 Task: Find LinkedIn profiles of people located in Panshan, working at Smile Foundation, in the Robotics industry, who attended Invertis University, offer Mortgage Lending services, and have the title 'Controller'.
Action: Mouse moved to (564, 67)
Screenshot: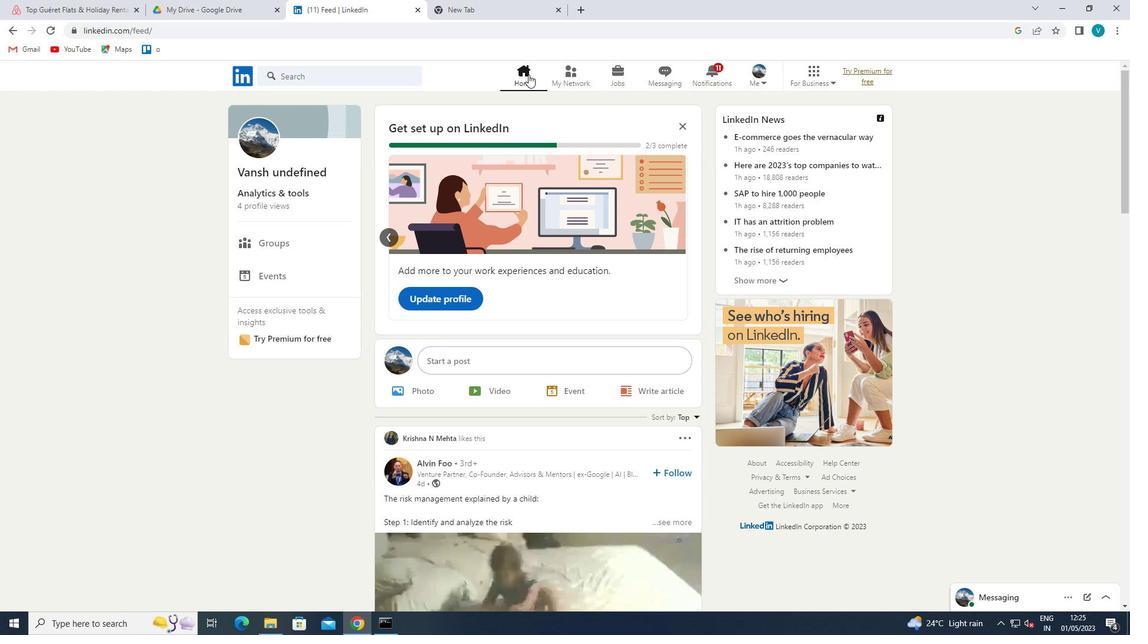 
Action: Mouse pressed left at (564, 67)
Screenshot: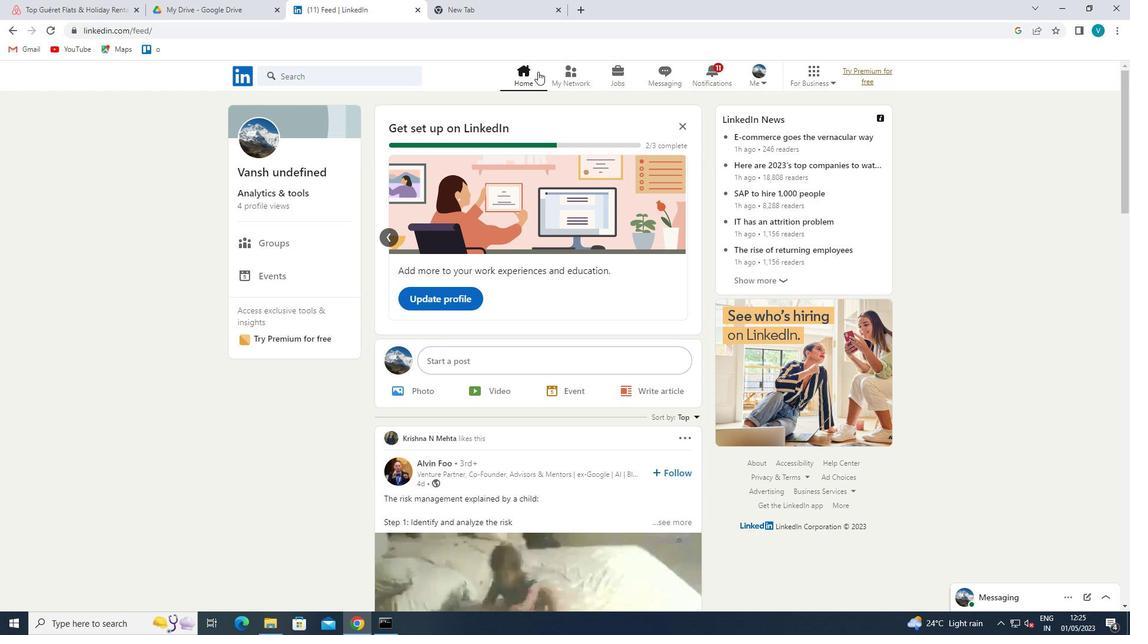 
Action: Mouse moved to (296, 130)
Screenshot: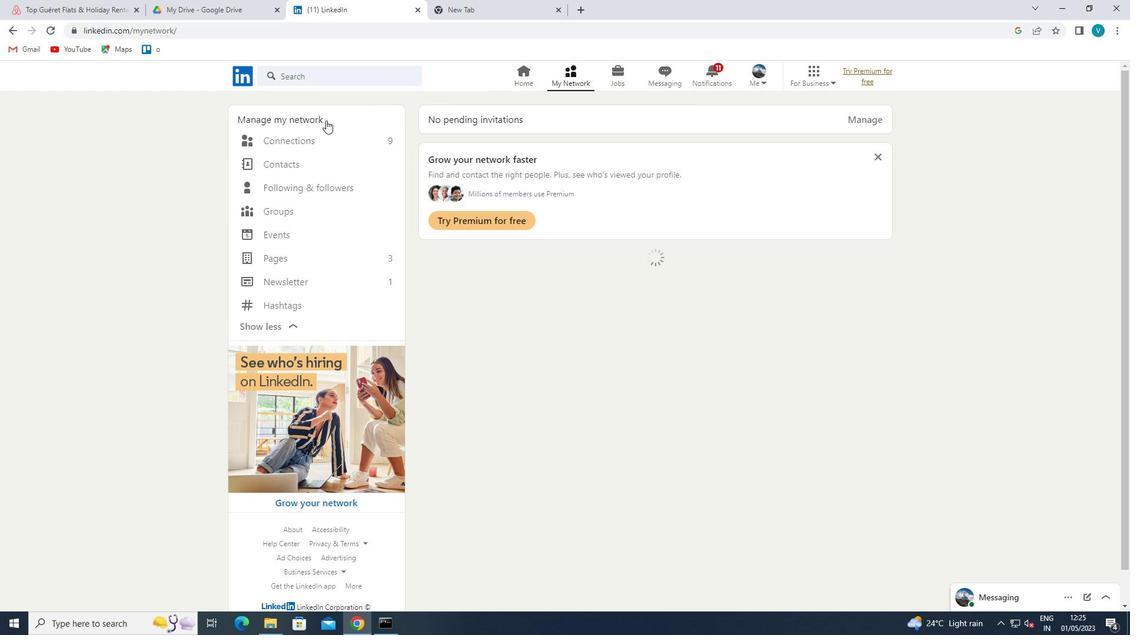 
Action: Mouse pressed left at (296, 130)
Screenshot: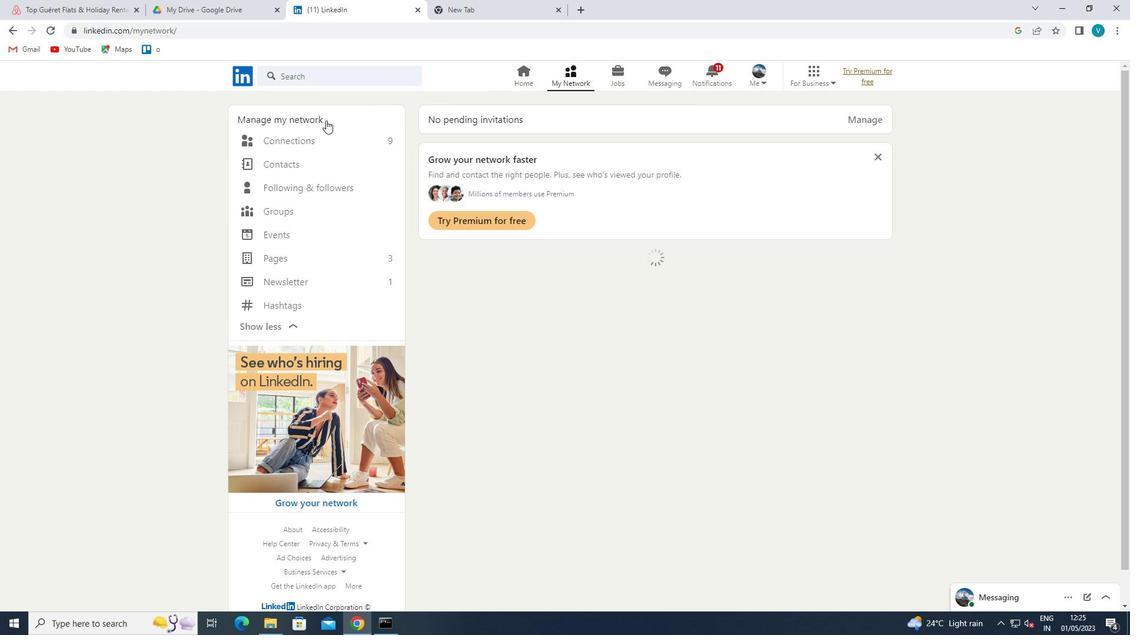 
Action: Mouse moved to (293, 133)
Screenshot: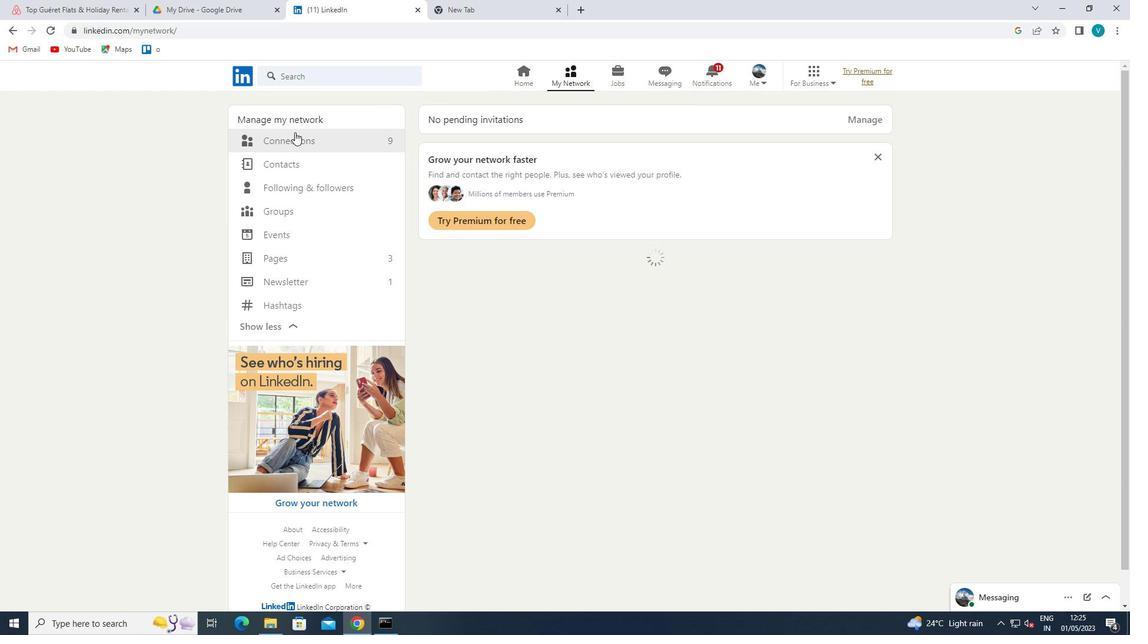 
Action: Mouse pressed left at (293, 133)
Screenshot: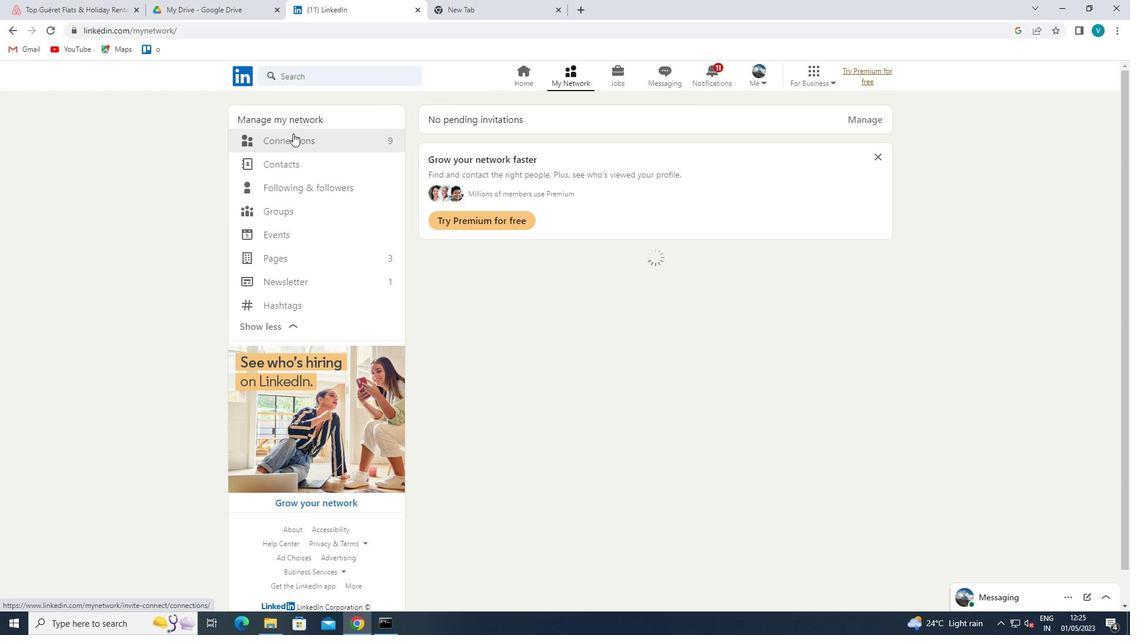 
Action: Mouse moved to (648, 143)
Screenshot: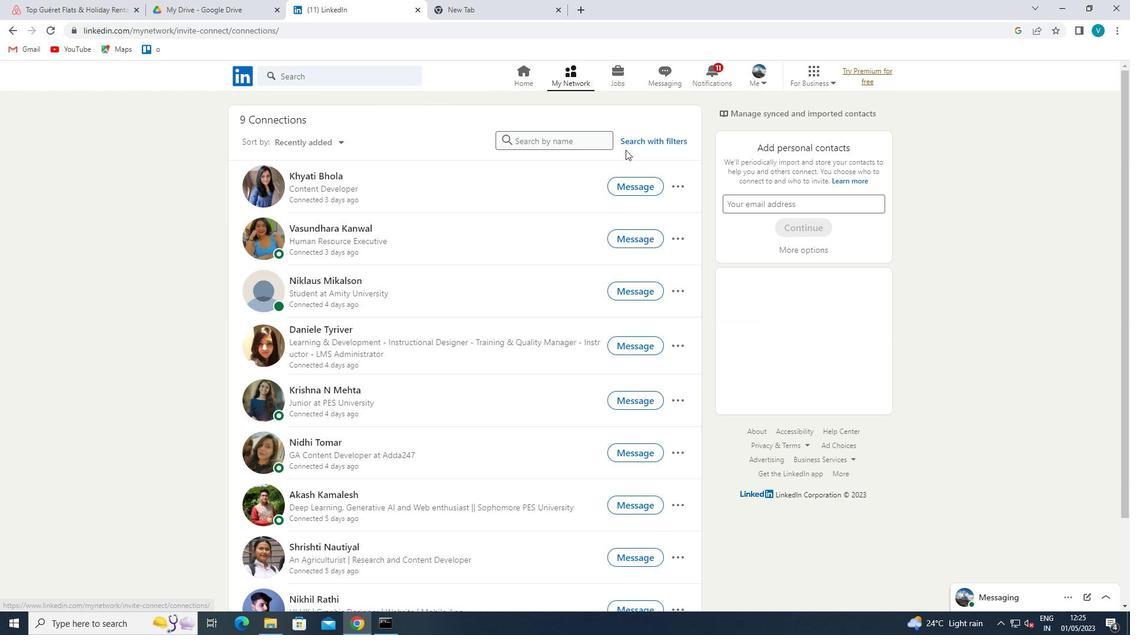 
Action: Mouse pressed left at (648, 143)
Screenshot: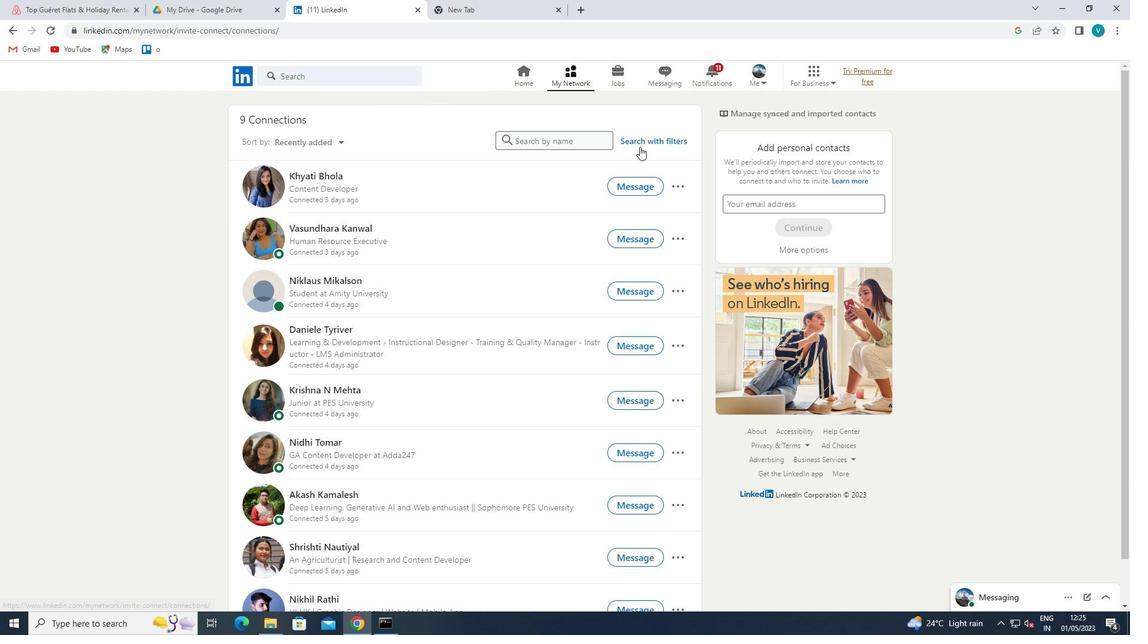 
Action: Mouse moved to (560, 103)
Screenshot: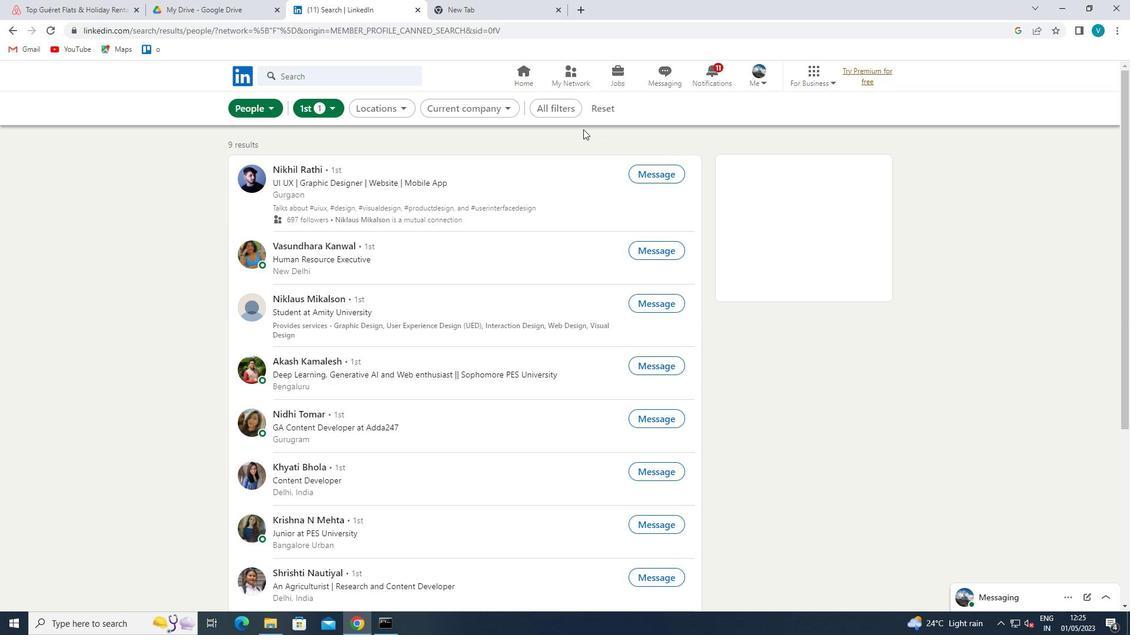 
Action: Mouse pressed left at (560, 103)
Screenshot: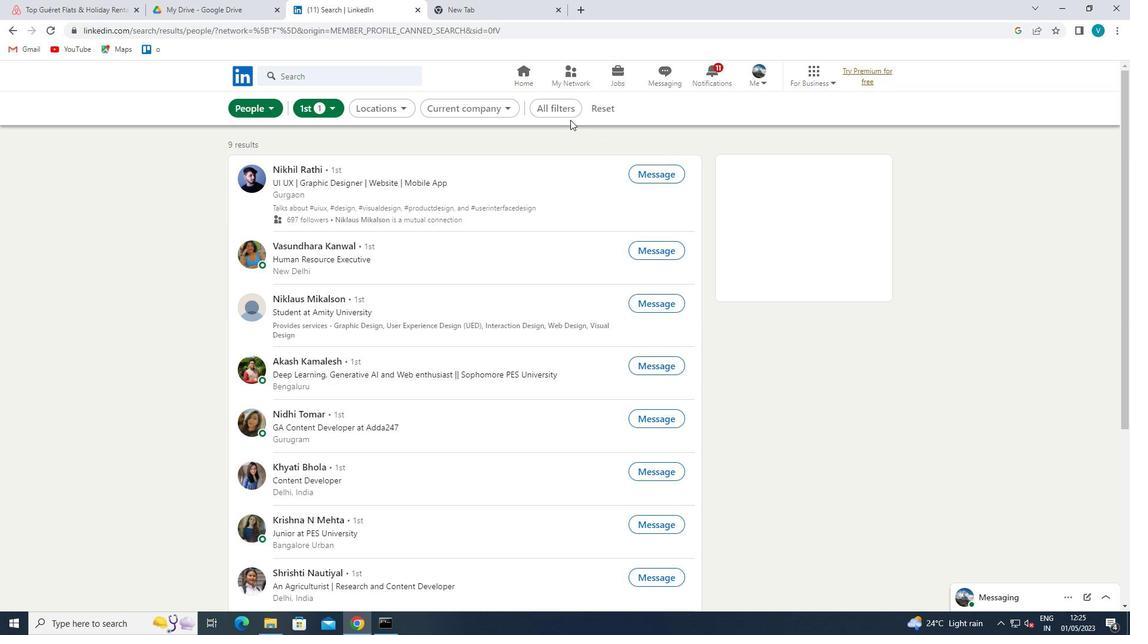 
Action: Mouse moved to (870, 330)
Screenshot: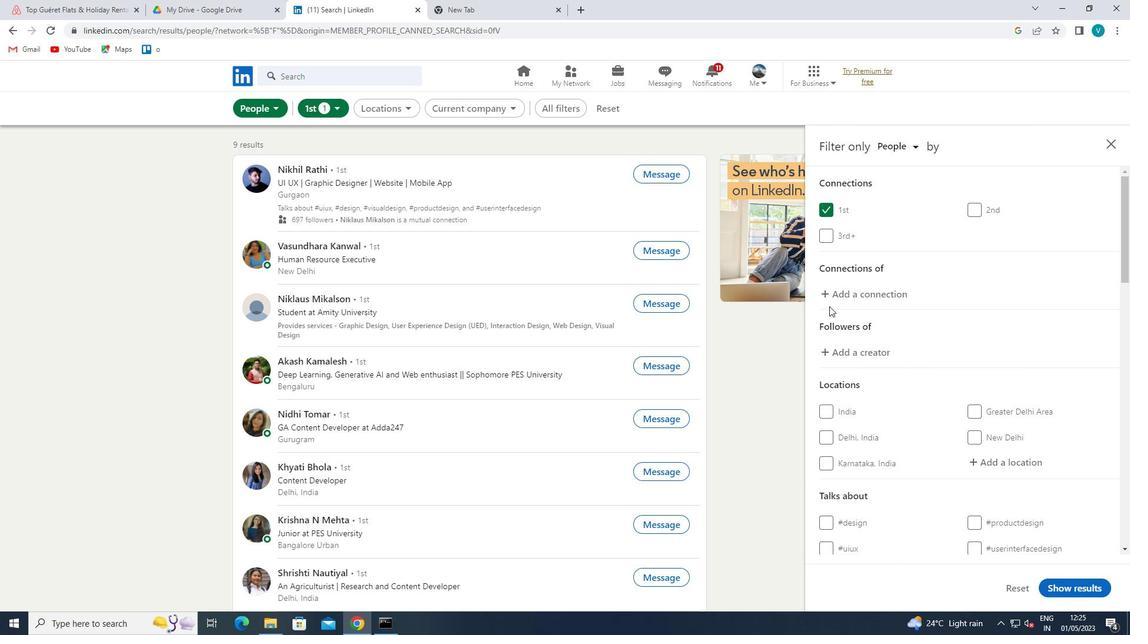 
Action: Mouse scrolled (870, 329) with delta (0, 0)
Screenshot: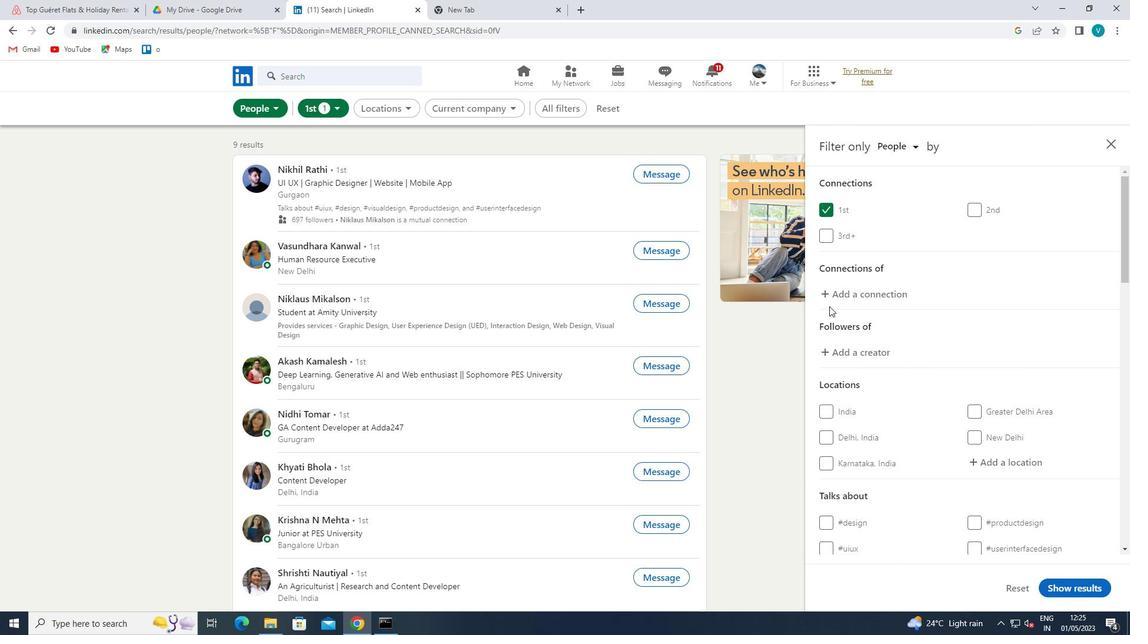 
Action: Mouse moved to (985, 408)
Screenshot: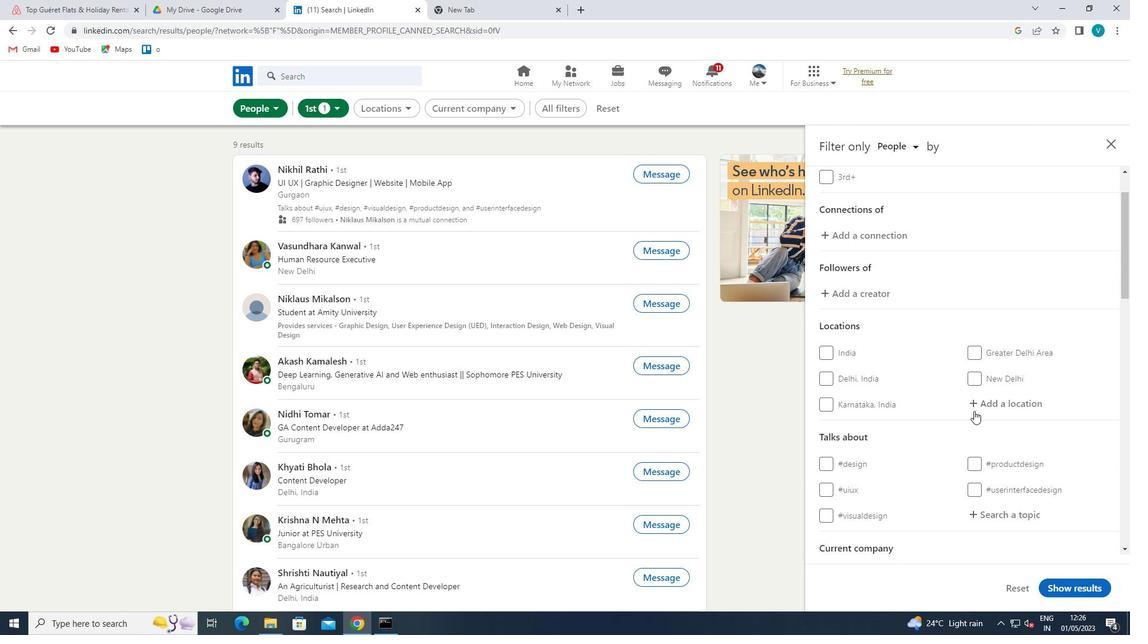 
Action: Mouse pressed left at (985, 408)
Screenshot: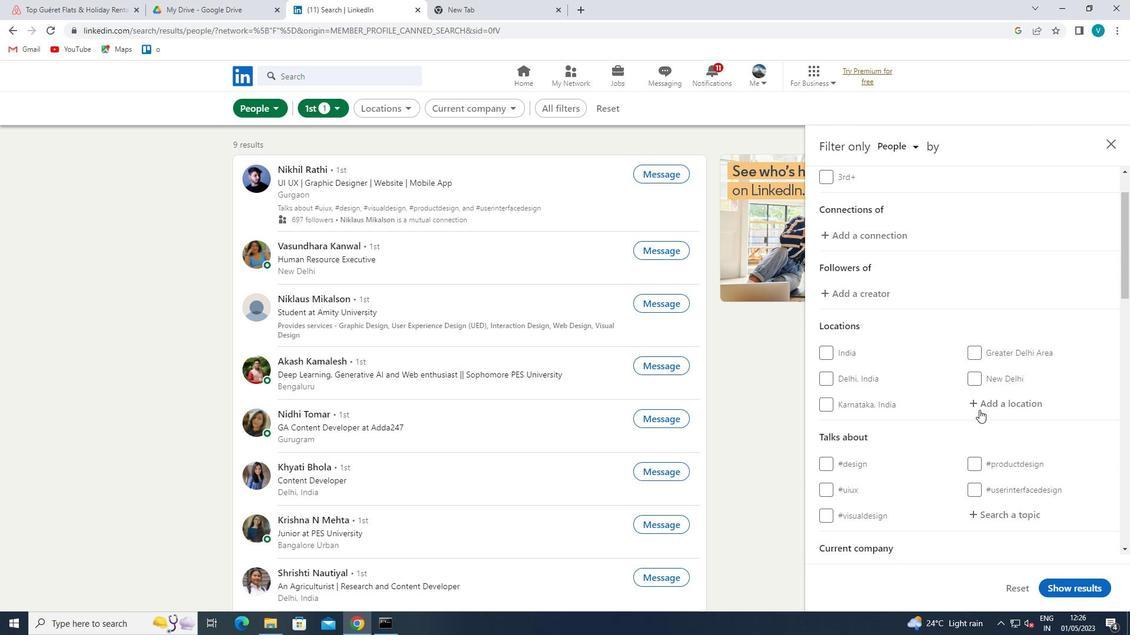 
Action: Key pressed <Key.shift>PANSHAN<Key.space>
Screenshot: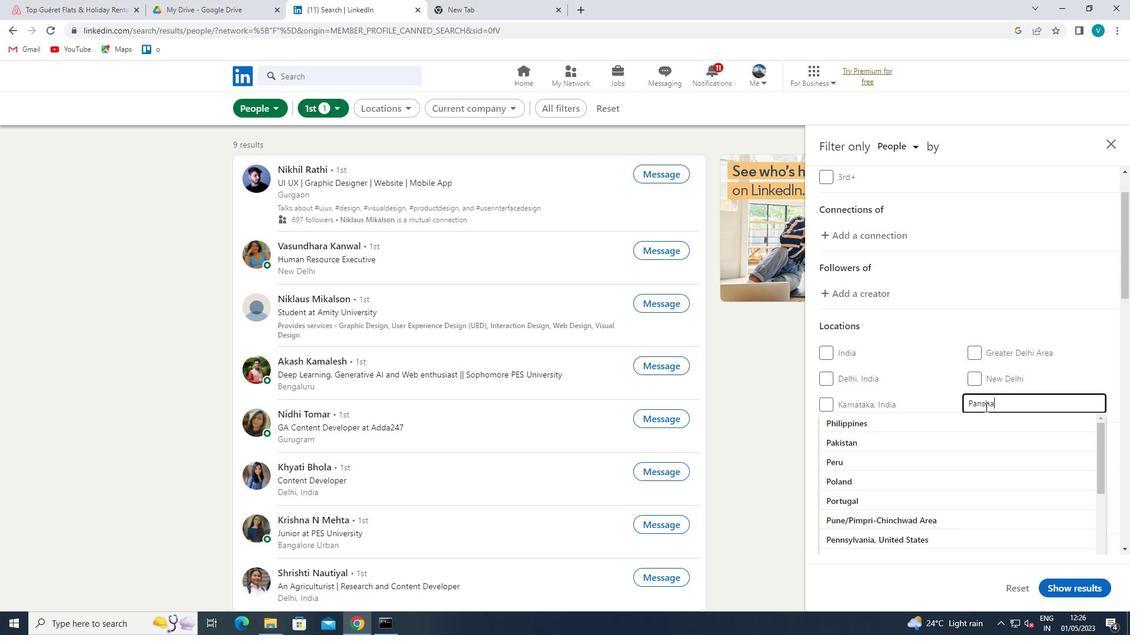 
Action: Mouse moved to (928, 397)
Screenshot: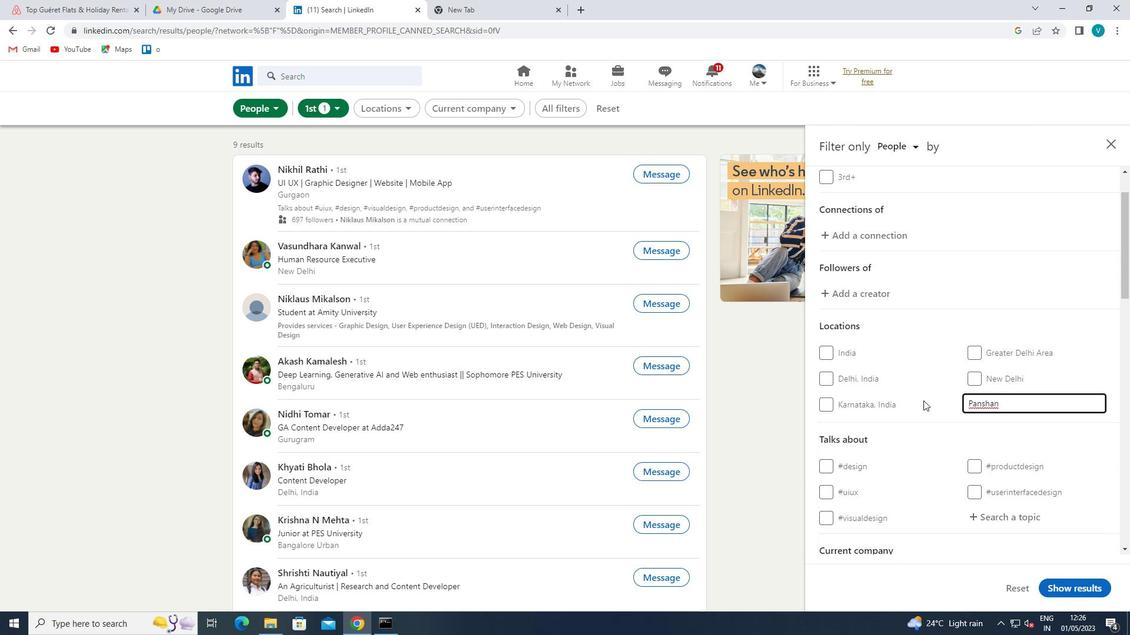 
Action: Mouse pressed left at (928, 397)
Screenshot: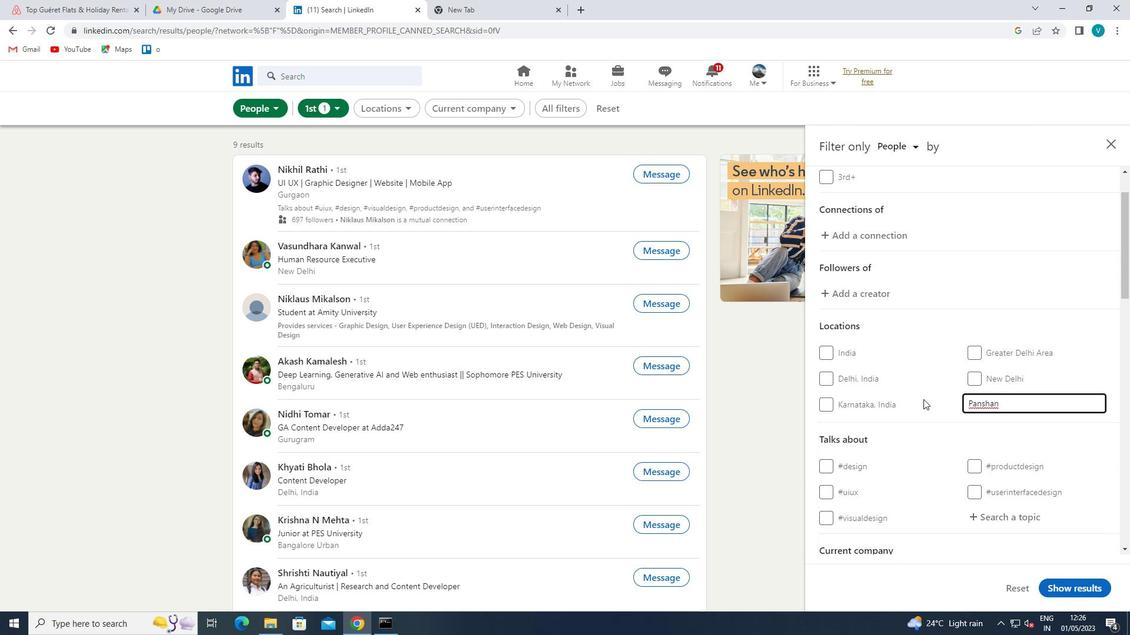 
Action: Mouse moved to (947, 407)
Screenshot: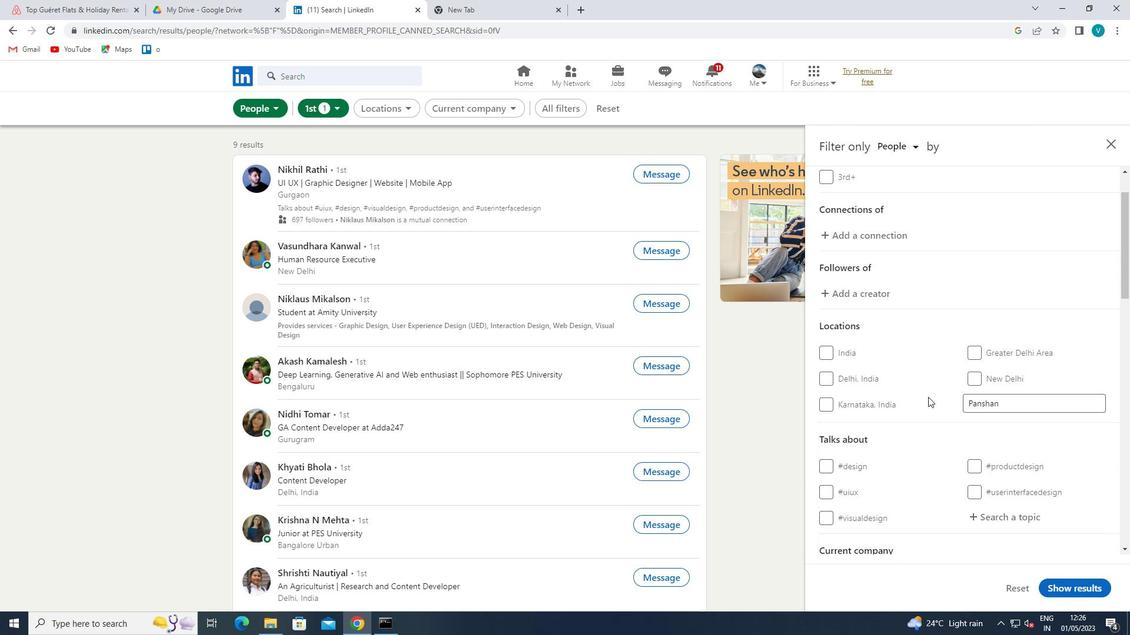 
Action: Mouse scrolled (947, 406) with delta (0, 0)
Screenshot: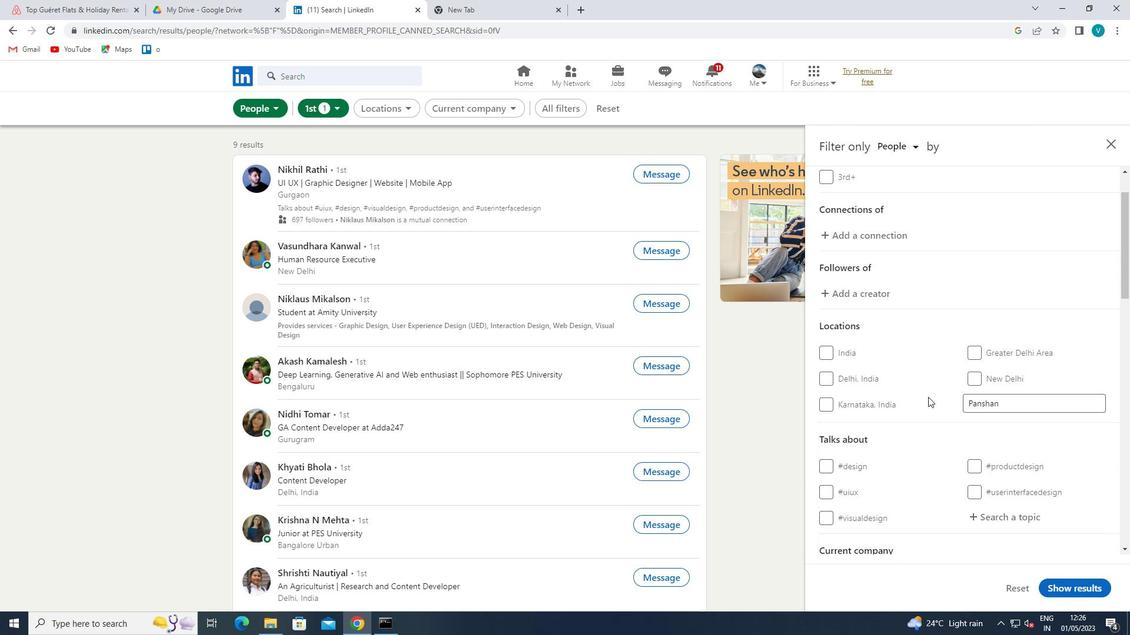 
Action: Mouse moved to (958, 414)
Screenshot: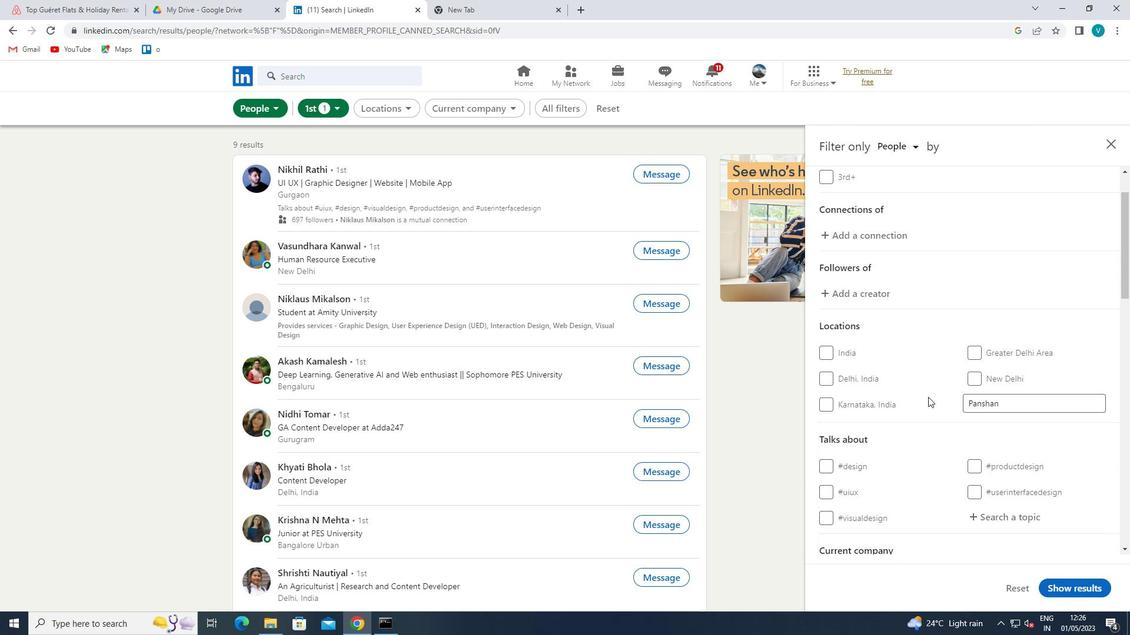 
Action: Mouse scrolled (958, 413) with delta (0, 0)
Screenshot: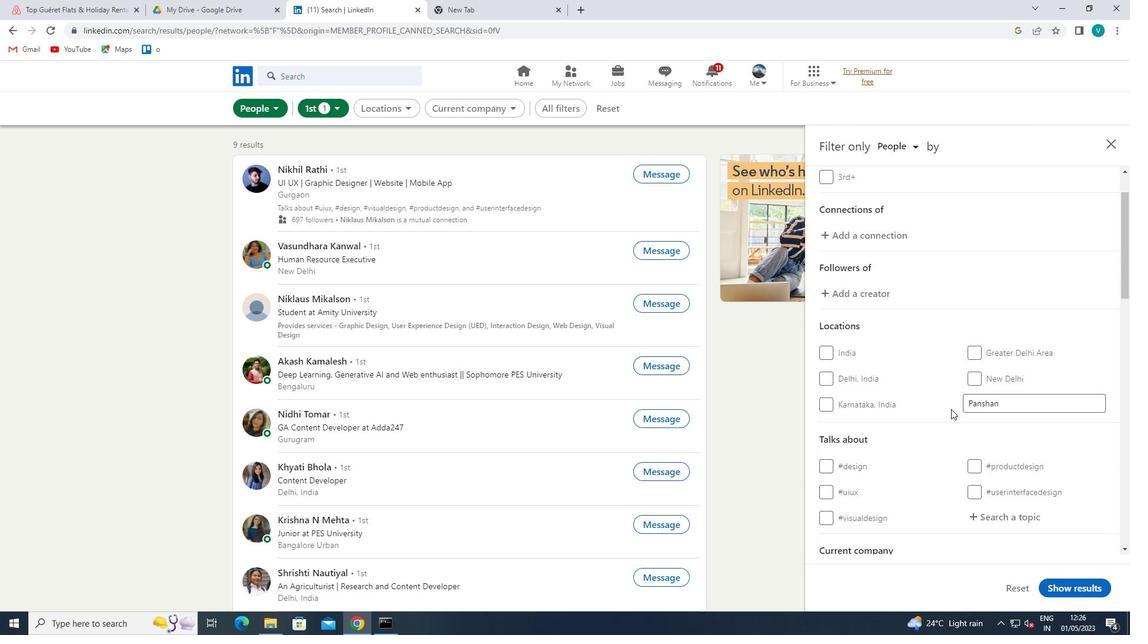 
Action: Mouse moved to (993, 400)
Screenshot: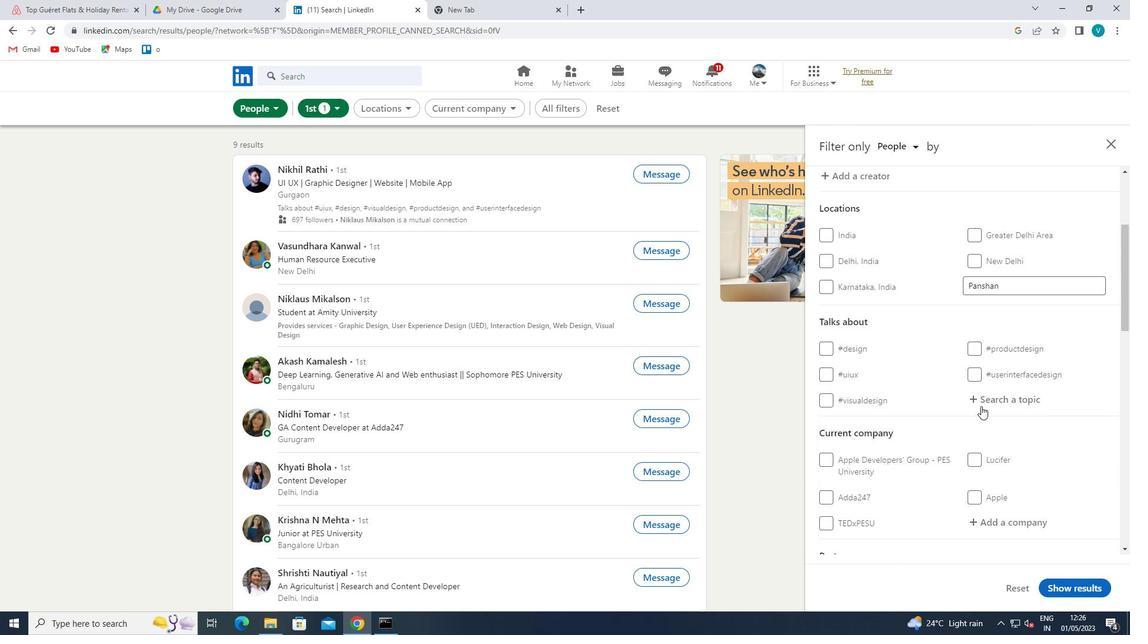 
Action: Mouse pressed left at (993, 400)
Screenshot: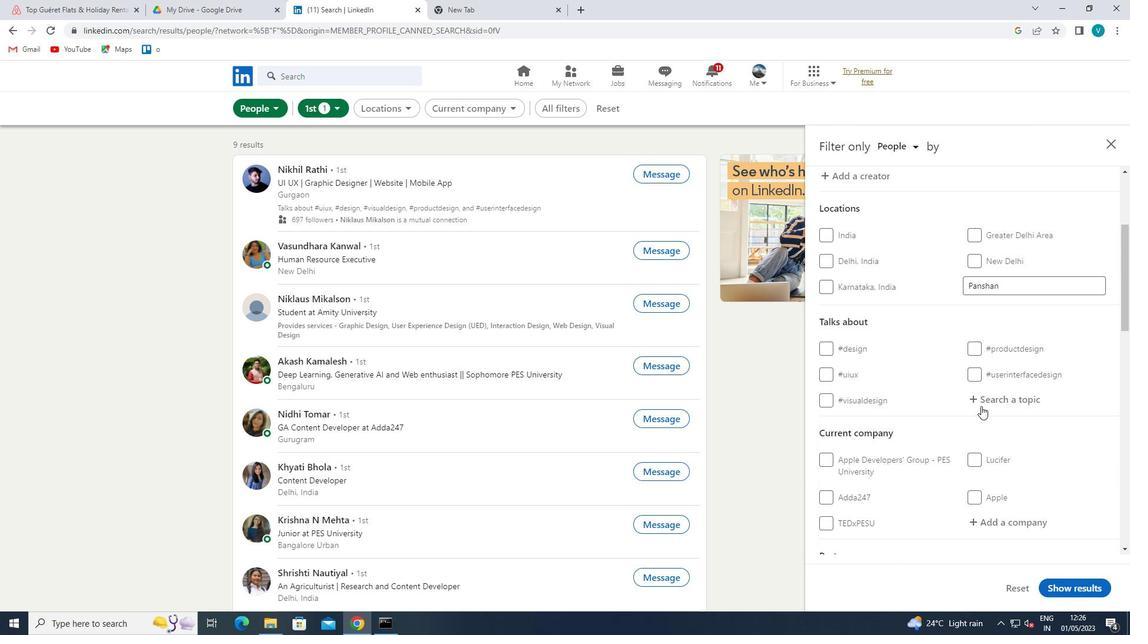 
Action: Mouse moved to (994, 399)
Screenshot: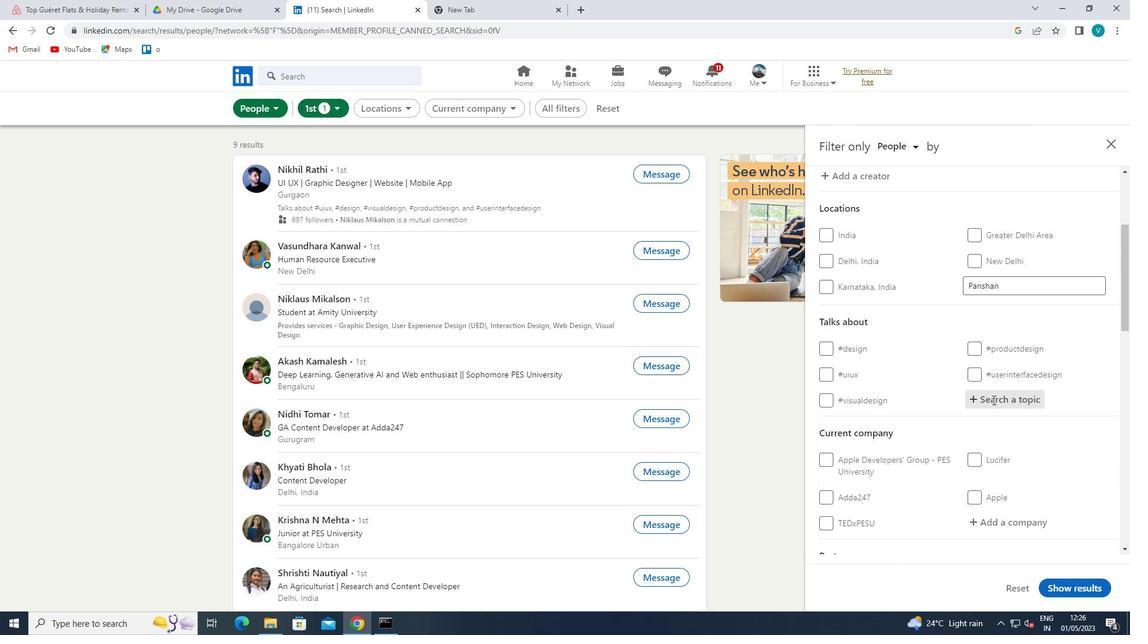 
Action: Key pressed <Key.shift>#SECURI
Screenshot: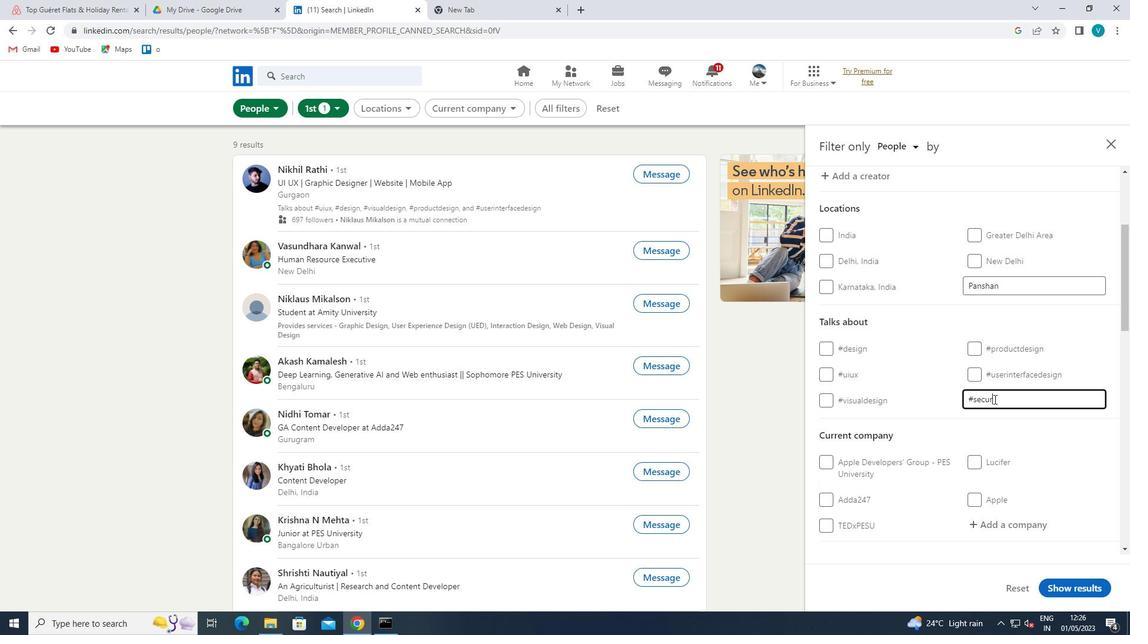 
Action: Mouse moved to (1029, 409)
Screenshot: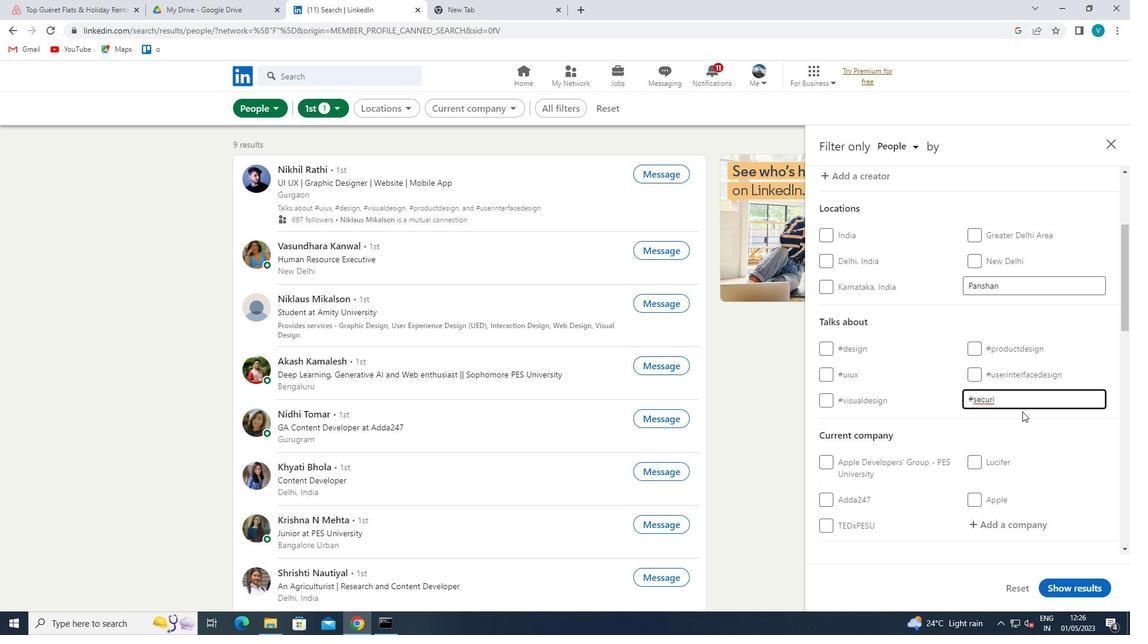 
Action: Key pressed TY
Screenshot: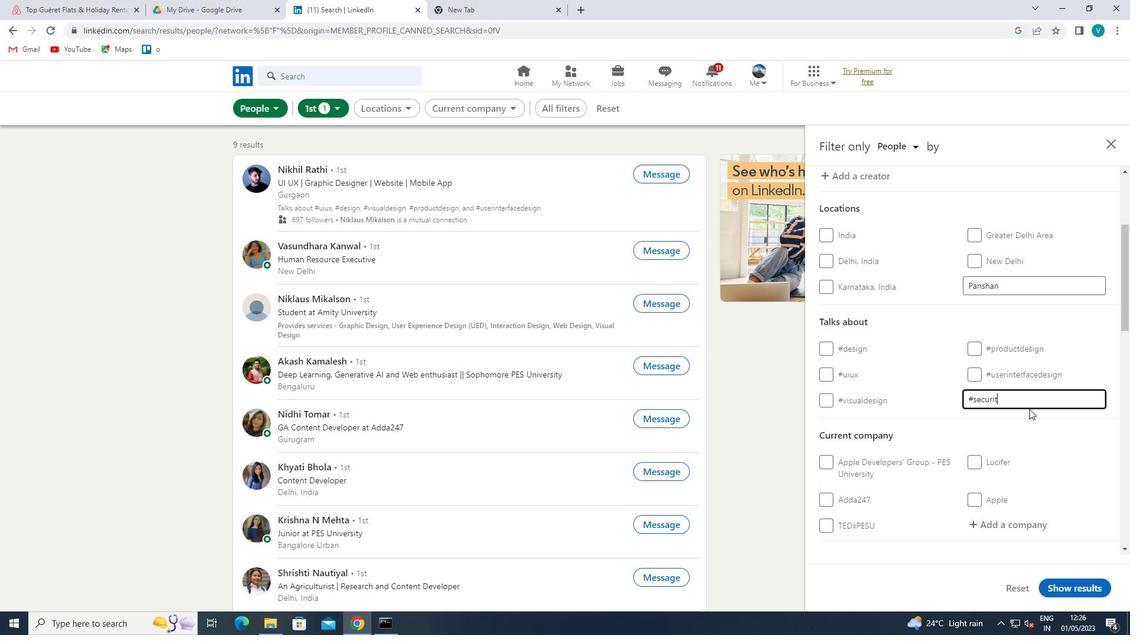 
Action: Mouse moved to (1014, 410)
Screenshot: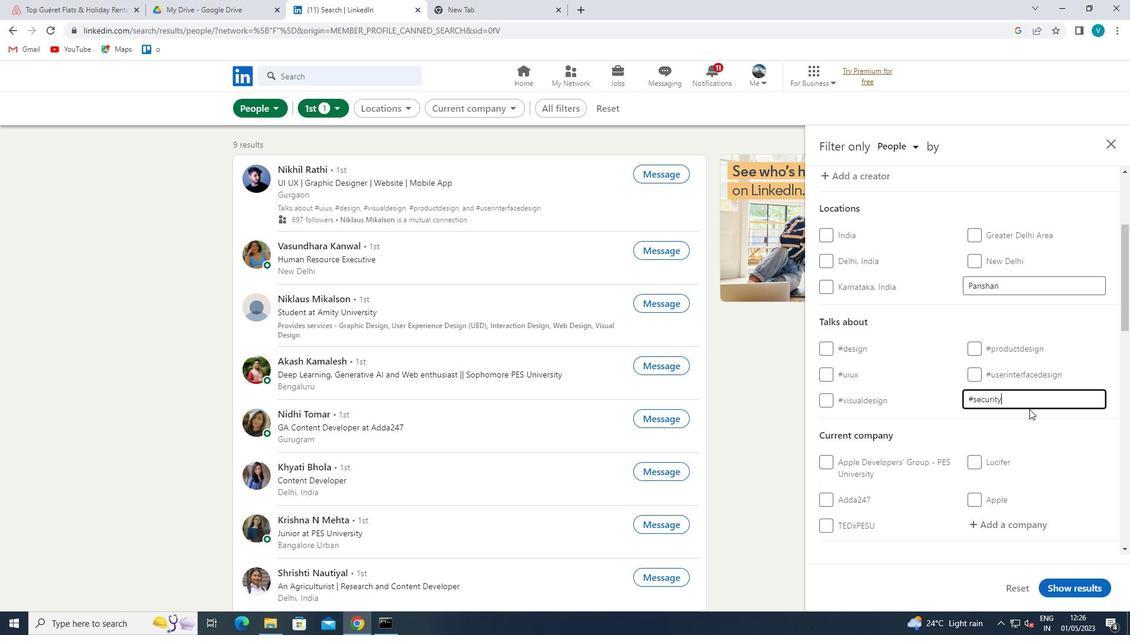 
Action: Key pressed <Key.space>
Screenshot: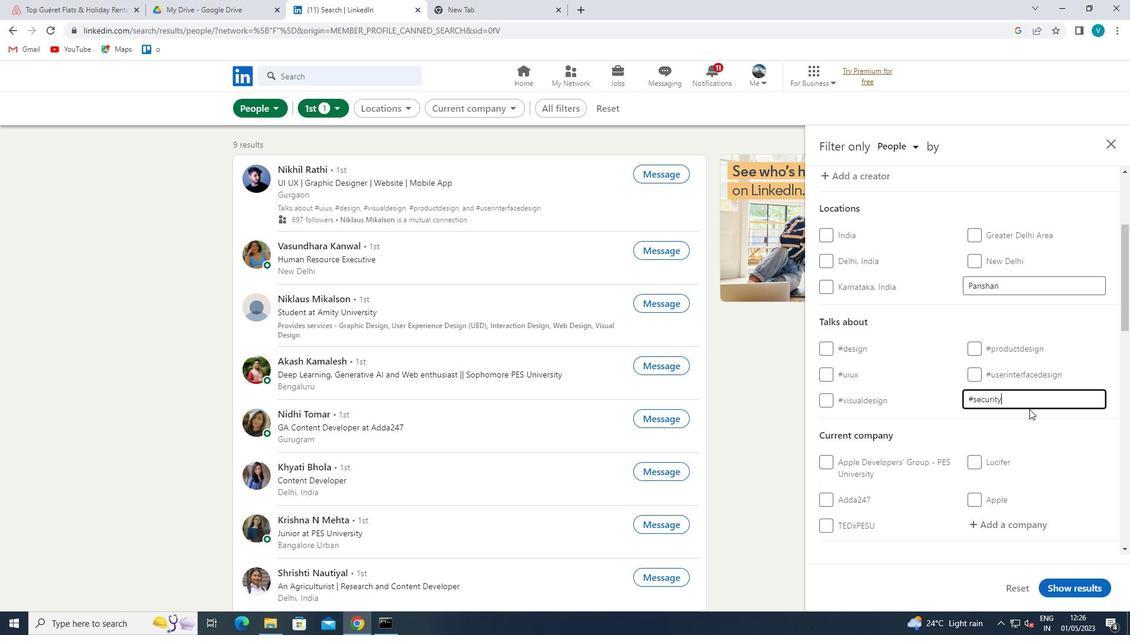 
Action: Mouse moved to (947, 404)
Screenshot: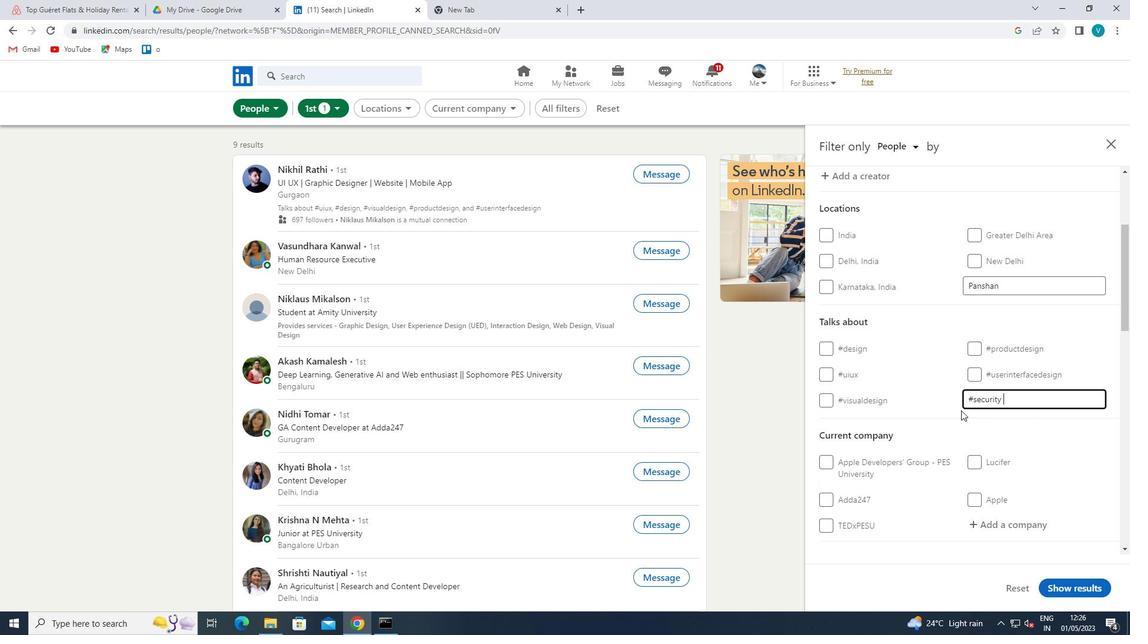 
Action: Mouse pressed left at (947, 404)
Screenshot: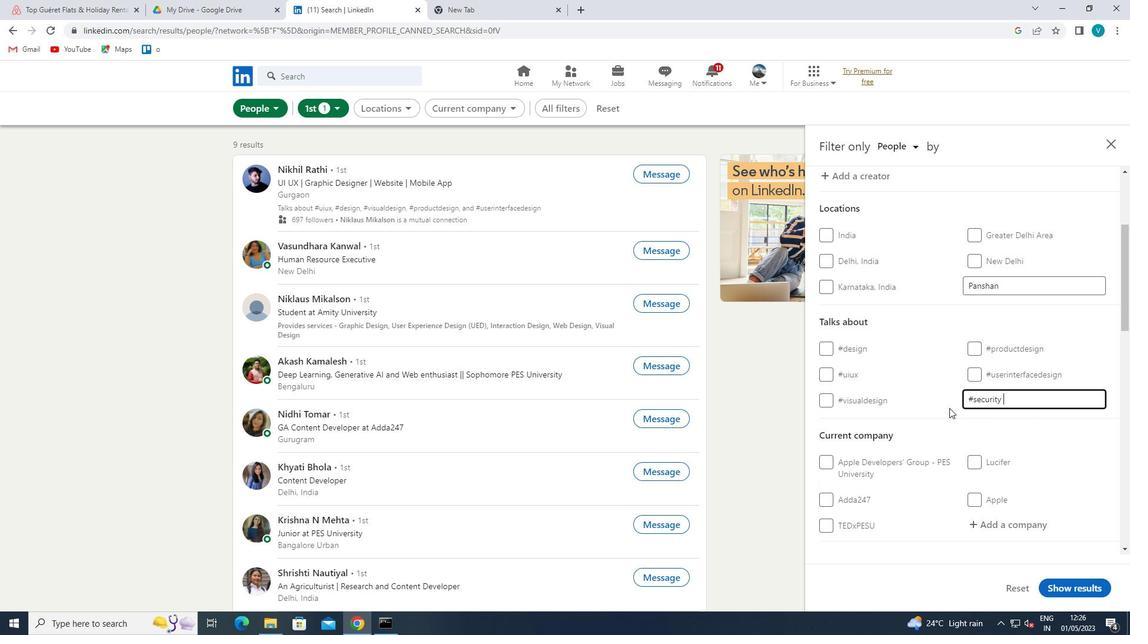 
Action: Mouse scrolled (947, 403) with delta (0, 0)
Screenshot: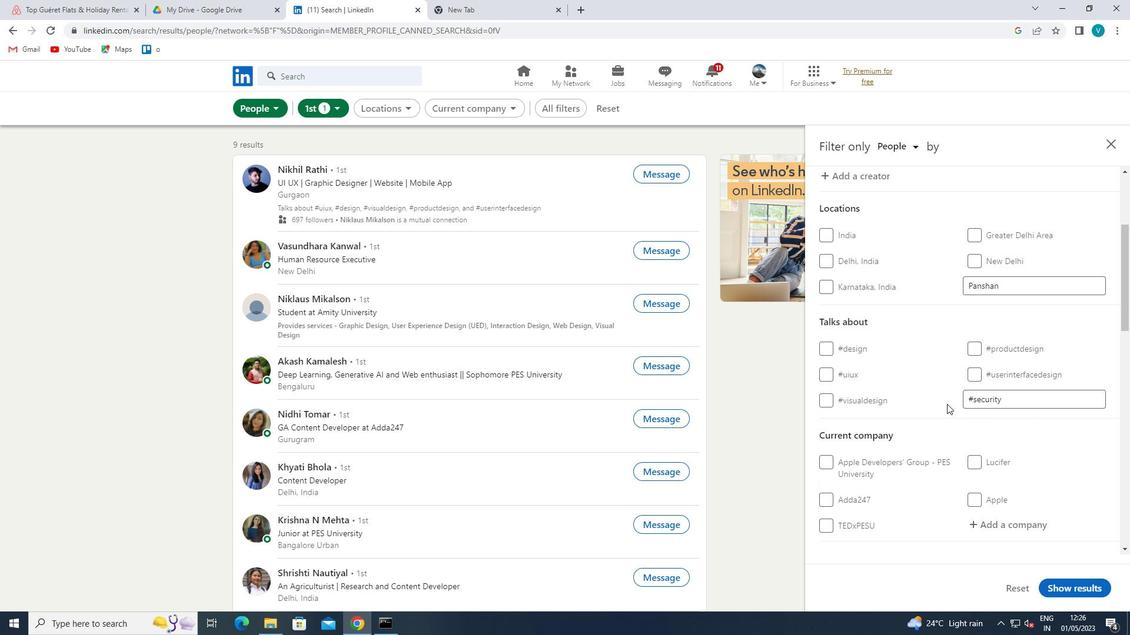 
Action: Mouse scrolled (947, 403) with delta (0, 0)
Screenshot: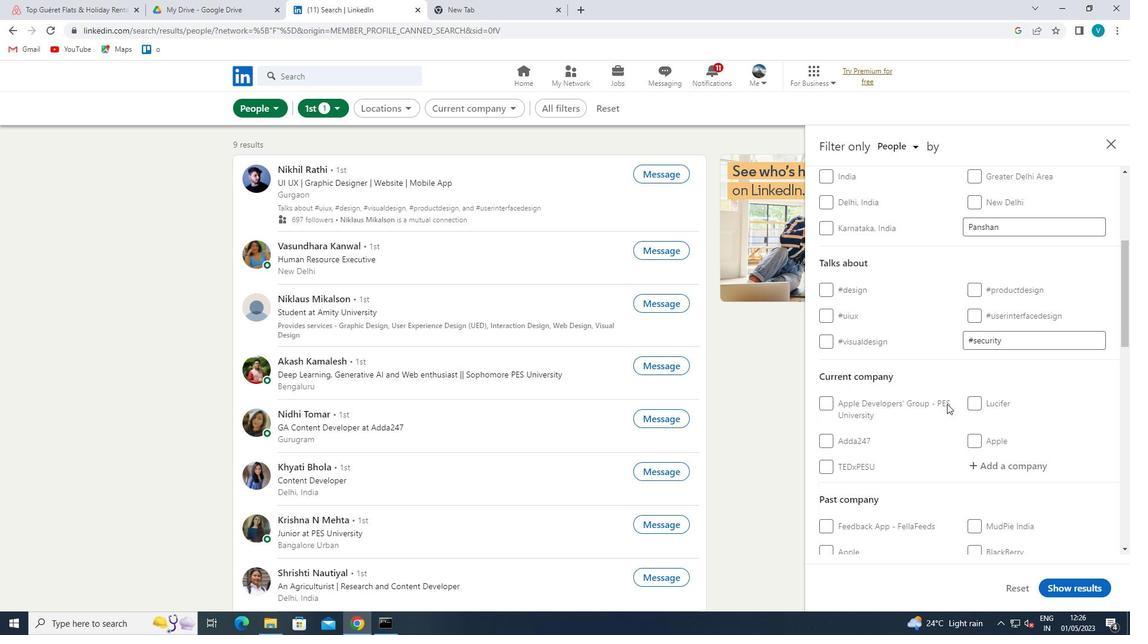 
Action: Mouse scrolled (947, 403) with delta (0, 0)
Screenshot: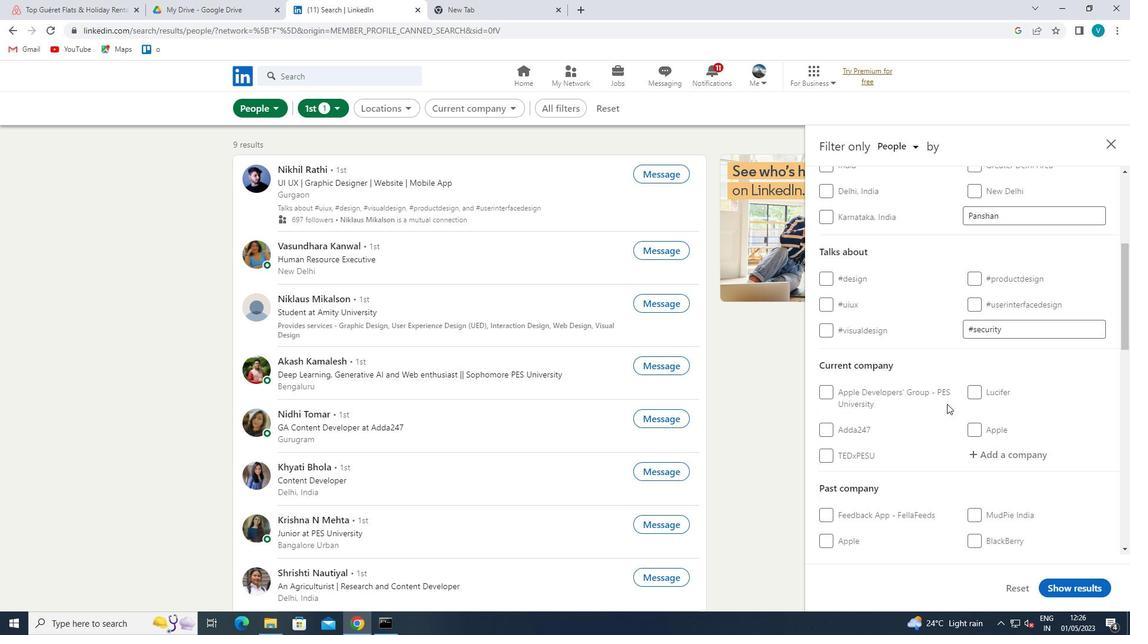 
Action: Mouse moved to (1023, 348)
Screenshot: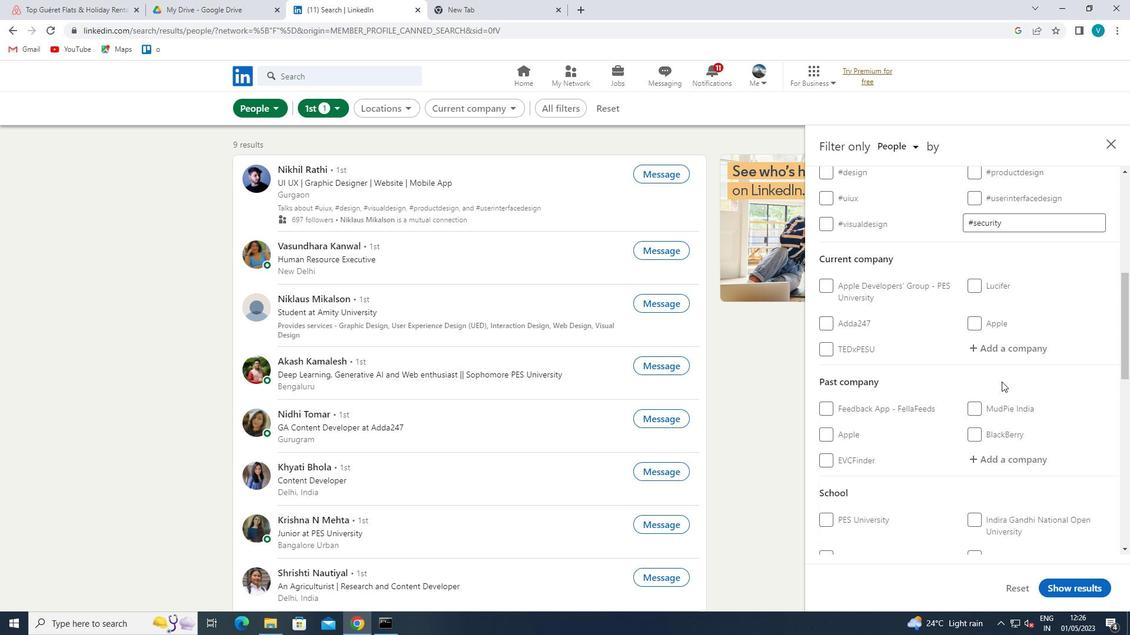 
Action: Mouse pressed left at (1023, 348)
Screenshot: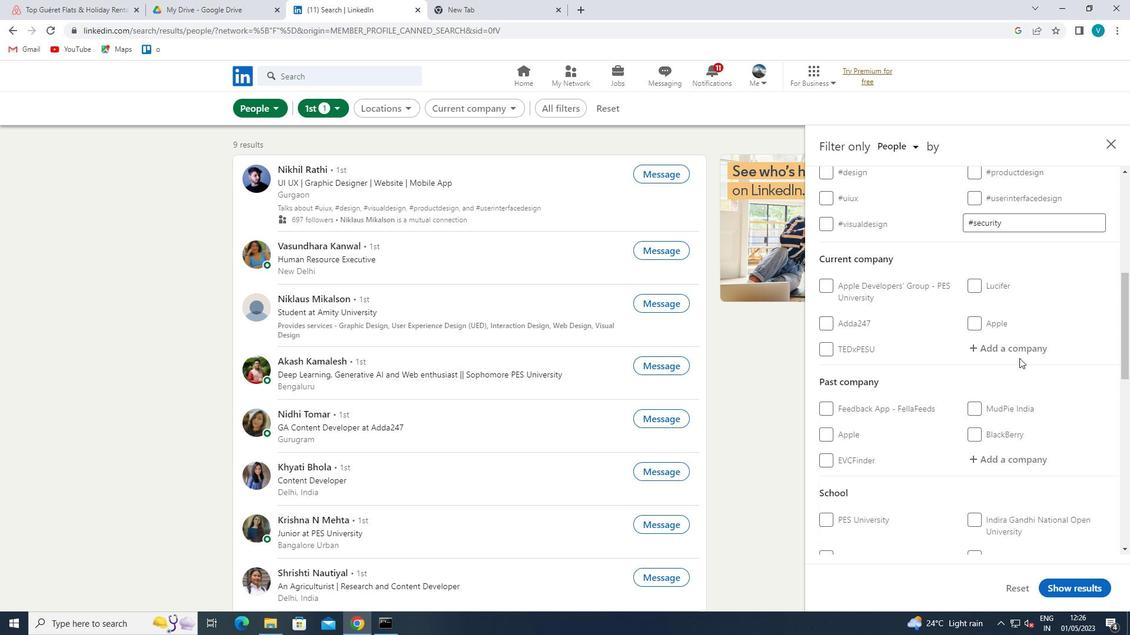 
Action: Mouse moved to (988, 337)
Screenshot: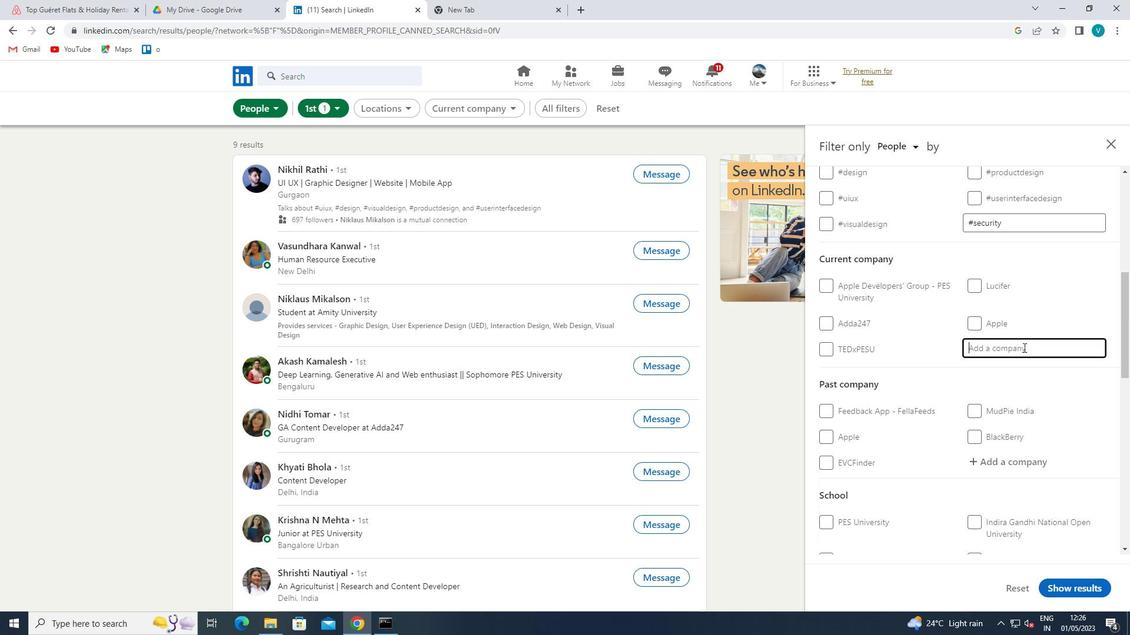 
Action: Key pressed <Key.shift>SMILE<Key.space>
Screenshot: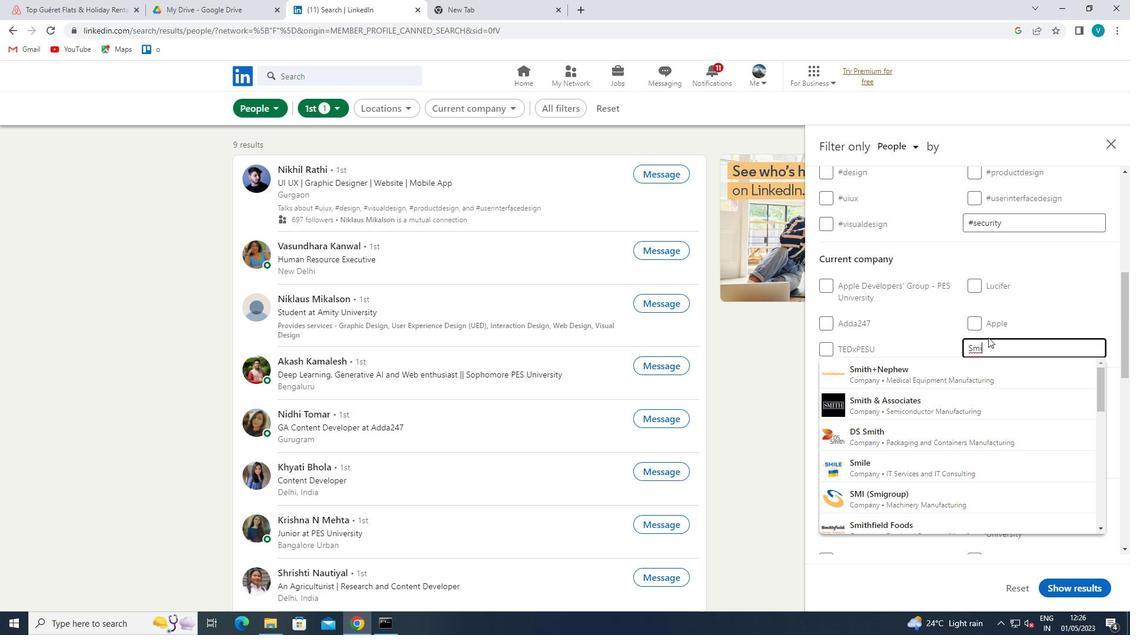 
Action: Mouse moved to (1092, 380)
Screenshot: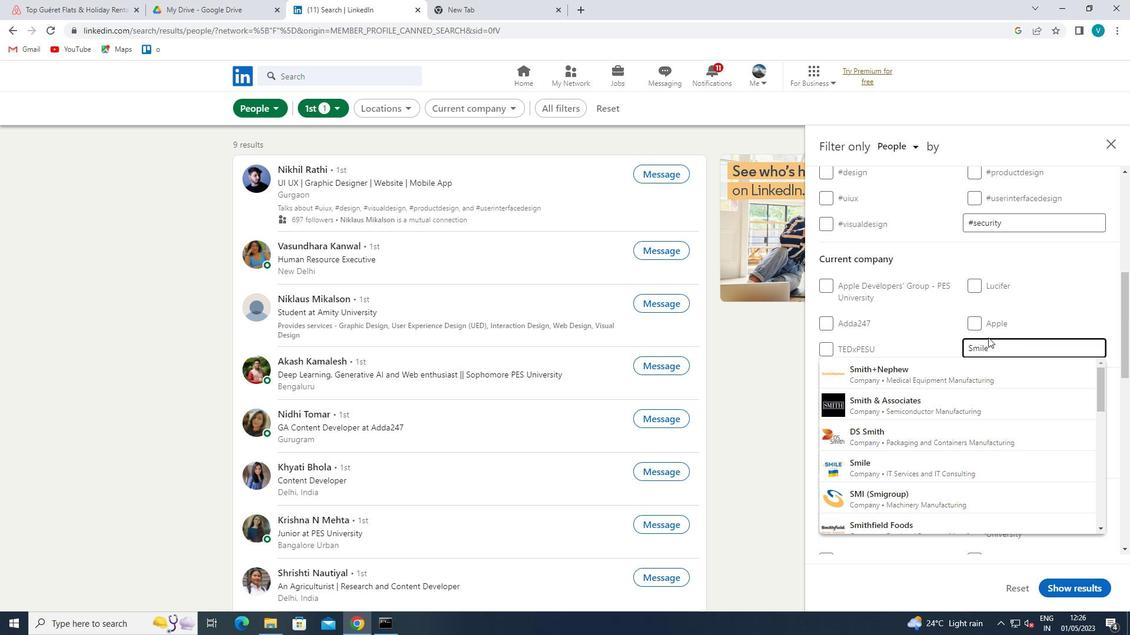 
Action: Key pressed <Key.shift><Key.shift><Key.shift>F
Screenshot: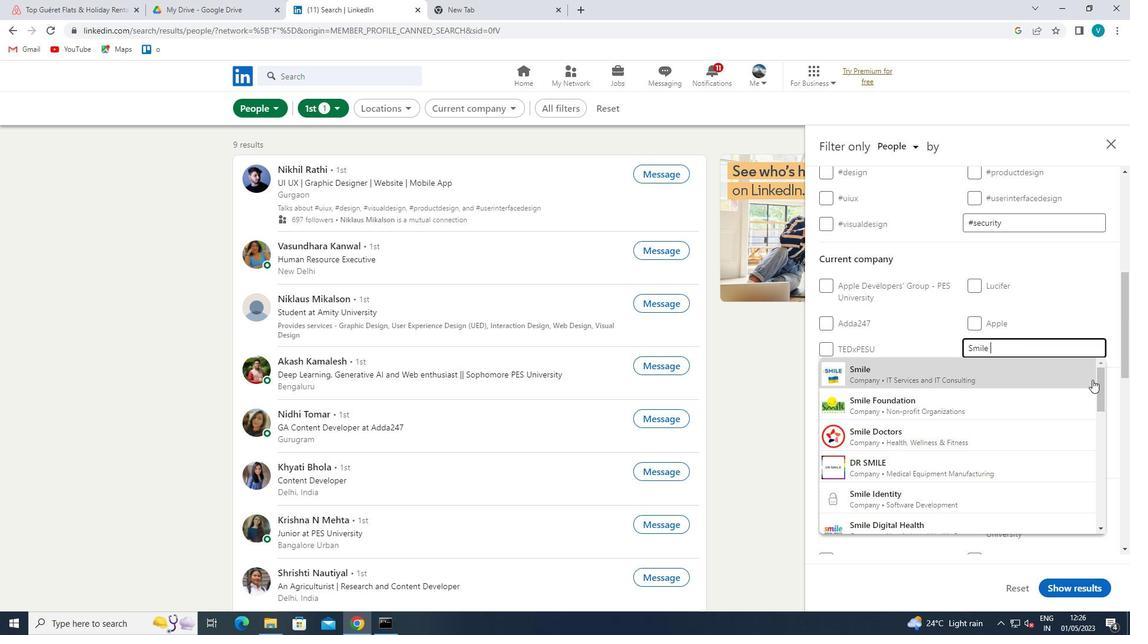 
Action: Mouse moved to (923, 375)
Screenshot: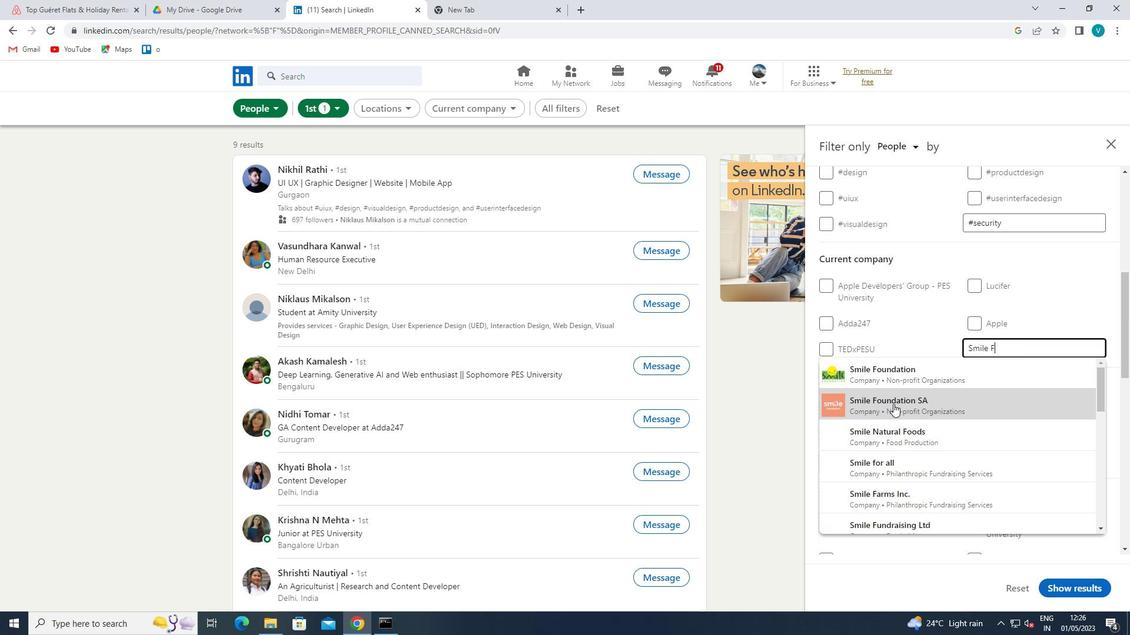 
Action: Mouse pressed left at (923, 375)
Screenshot: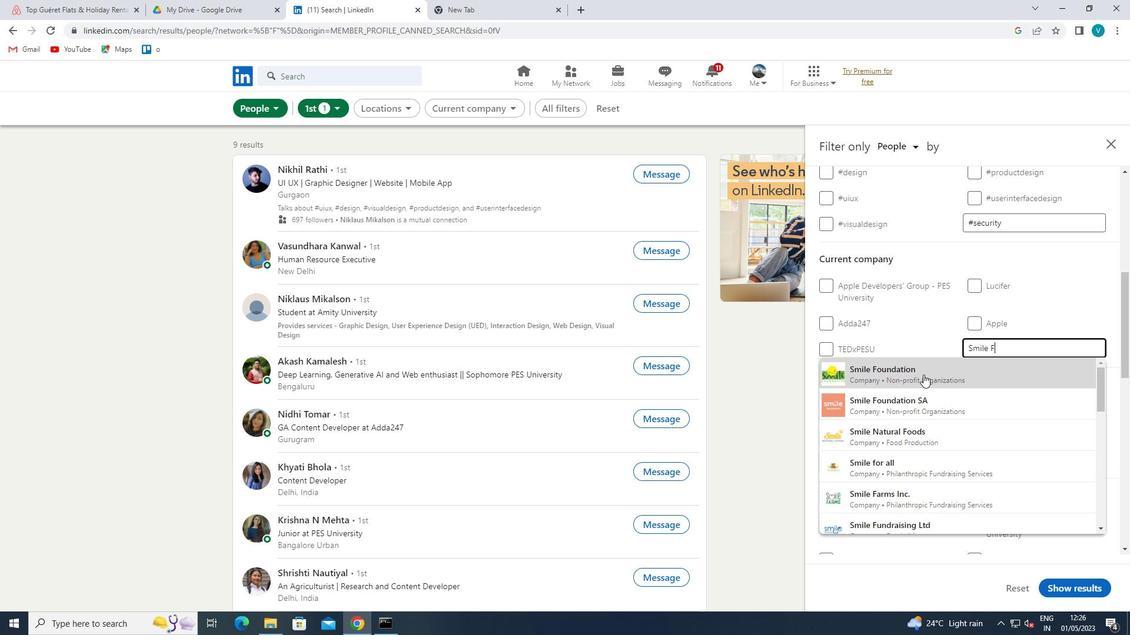 
Action: Mouse scrolled (923, 374) with delta (0, 0)
Screenshot: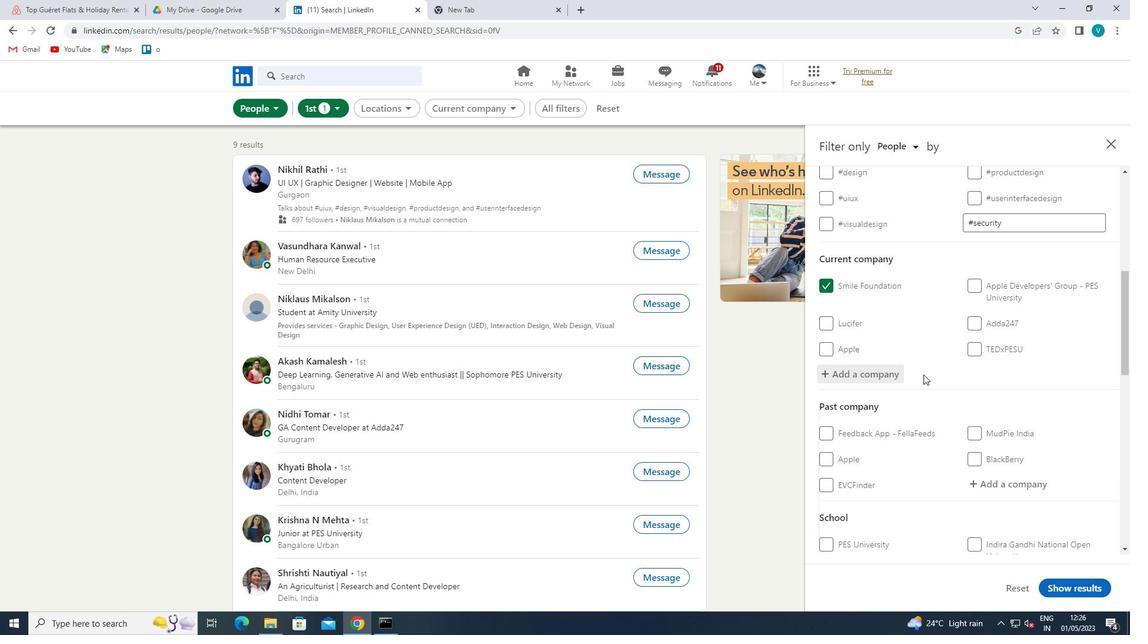 
Action: Mouse scrolled (923, 374) with delta (0, 0)
Screenshot: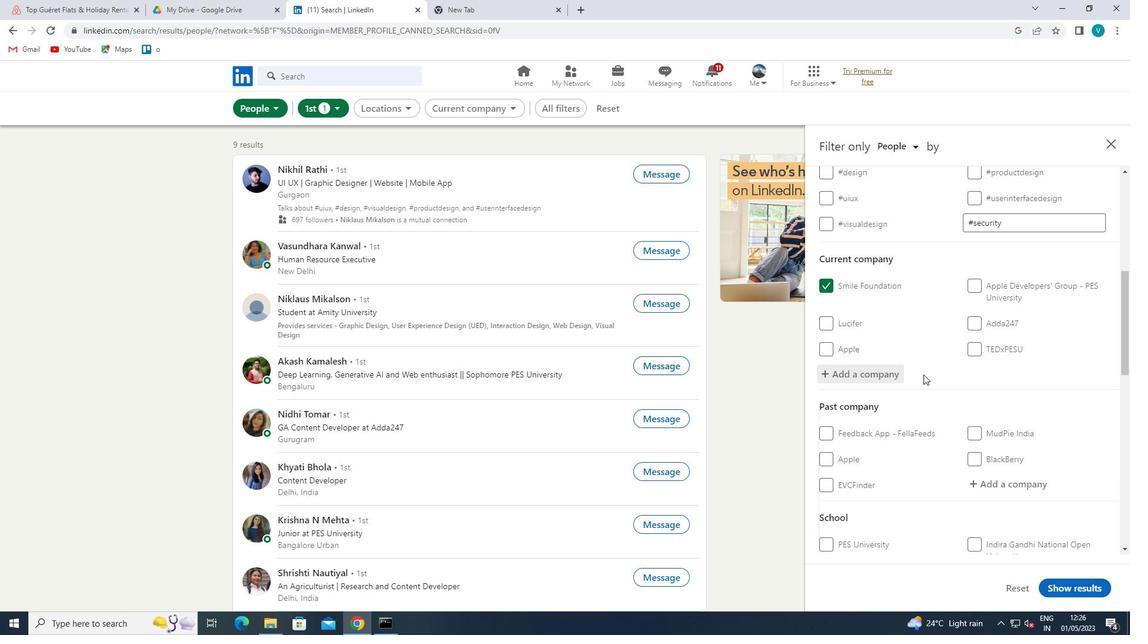 
Action: Mouse scrolled (923, 374) with delta (0, 0)
Screenshot: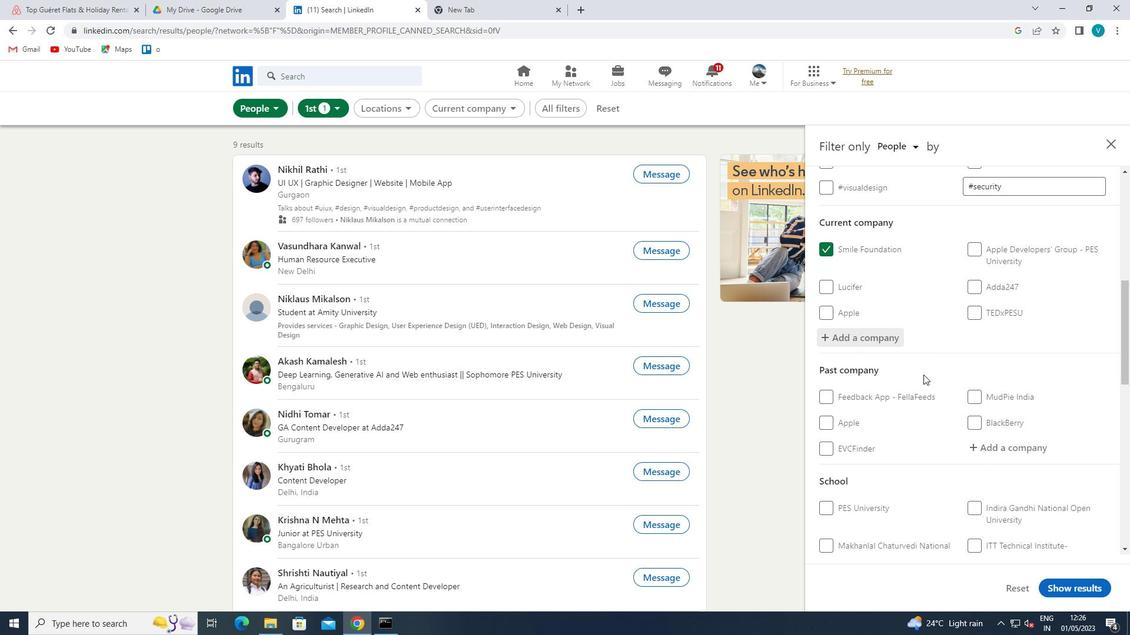 
Action: Mouse scrolled (923, 374) with delta (0, 0)
Screenshot: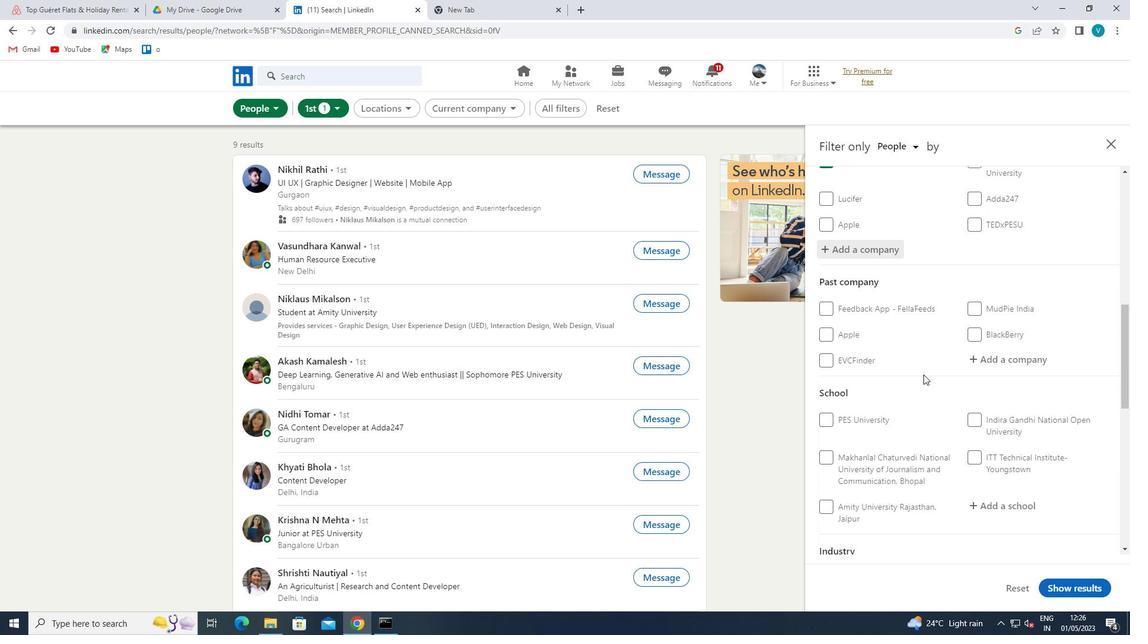 
Action: Mouse scrolled (923, 374) with delta (0, 0)
Screenshot: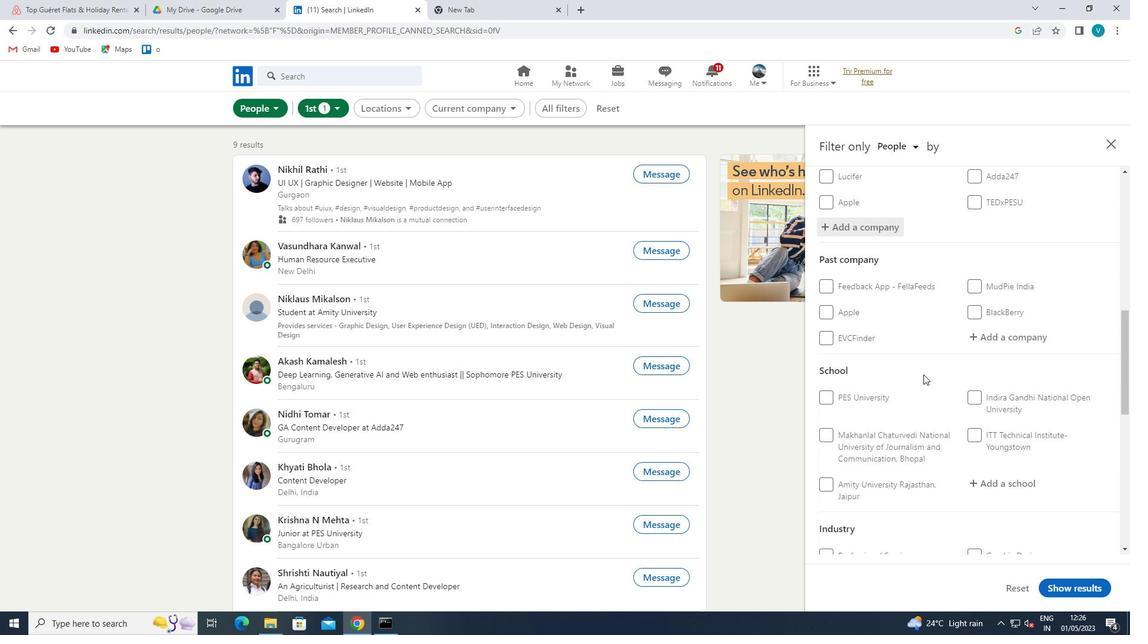 
Action: Mouse moved to (985, 343)
Screenshot: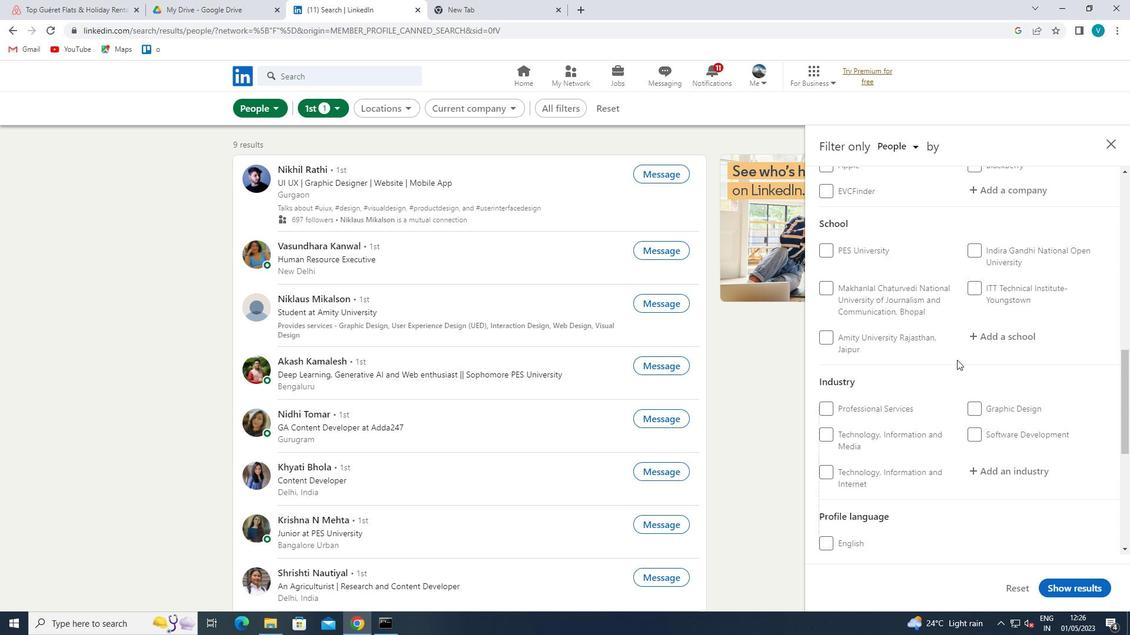 
Action: Mouse pressed left at (985, 343)
Screenshot: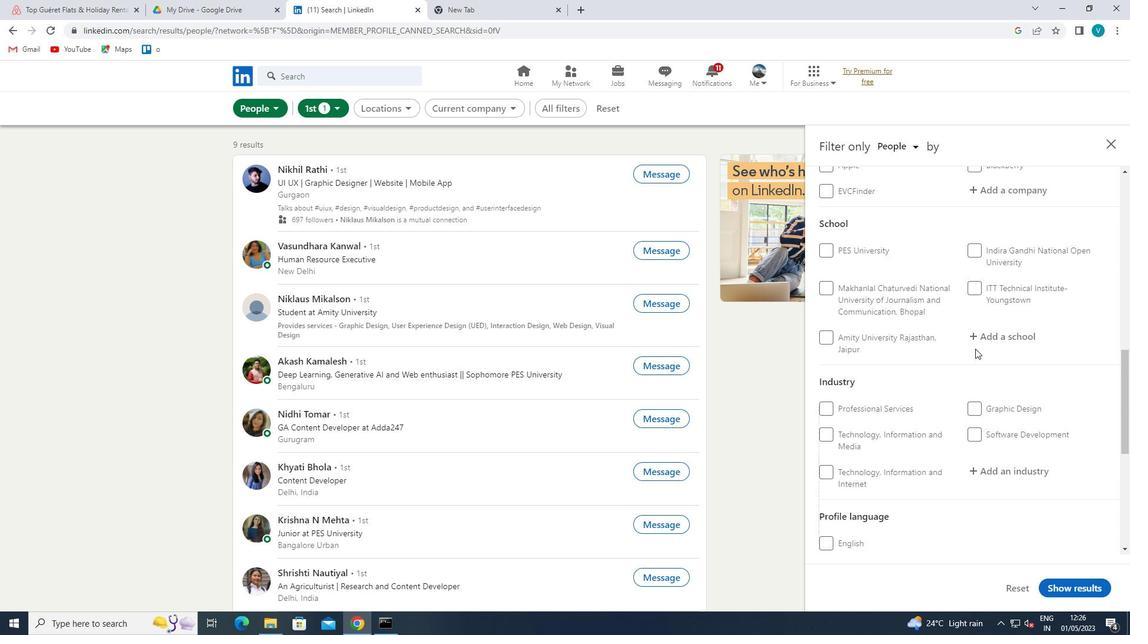 
Action: Key pressed <Key.shift>INVERTU
Screenshot: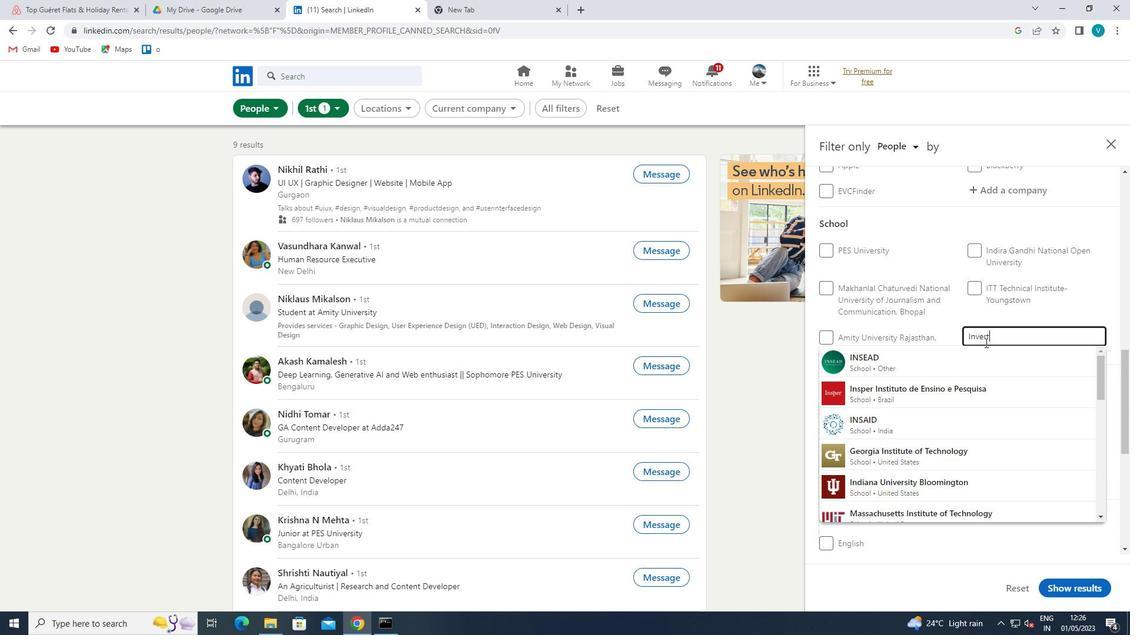 
Action: Mouse moved to (986, 342)
Screenshot: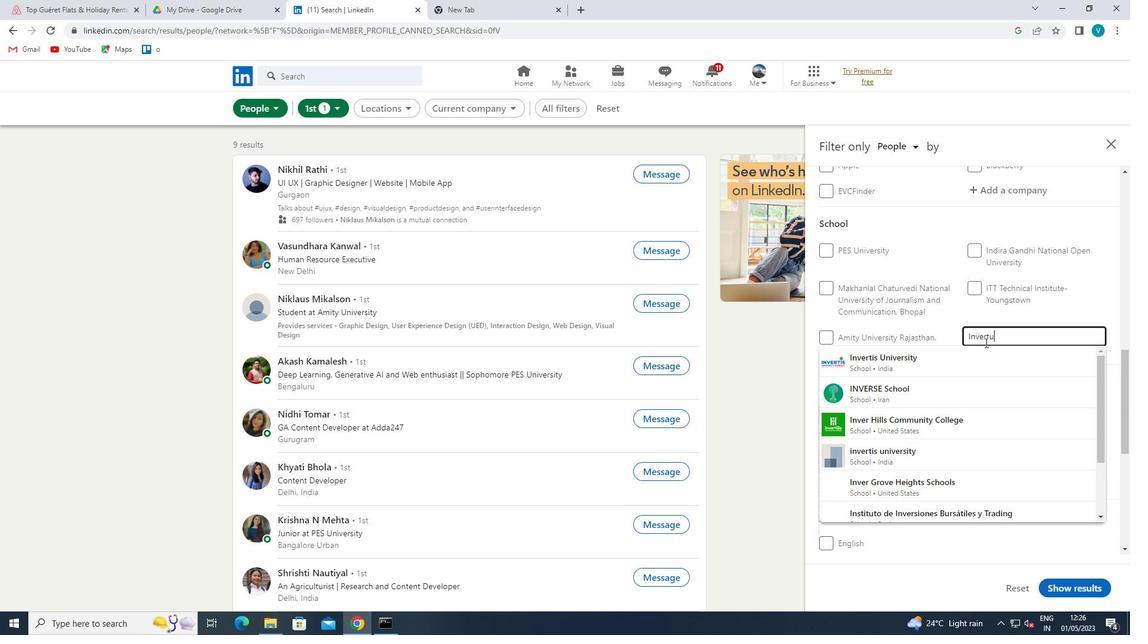 
Action: Key pressed <Key.backspace>I<Key.space>S
Screenshot: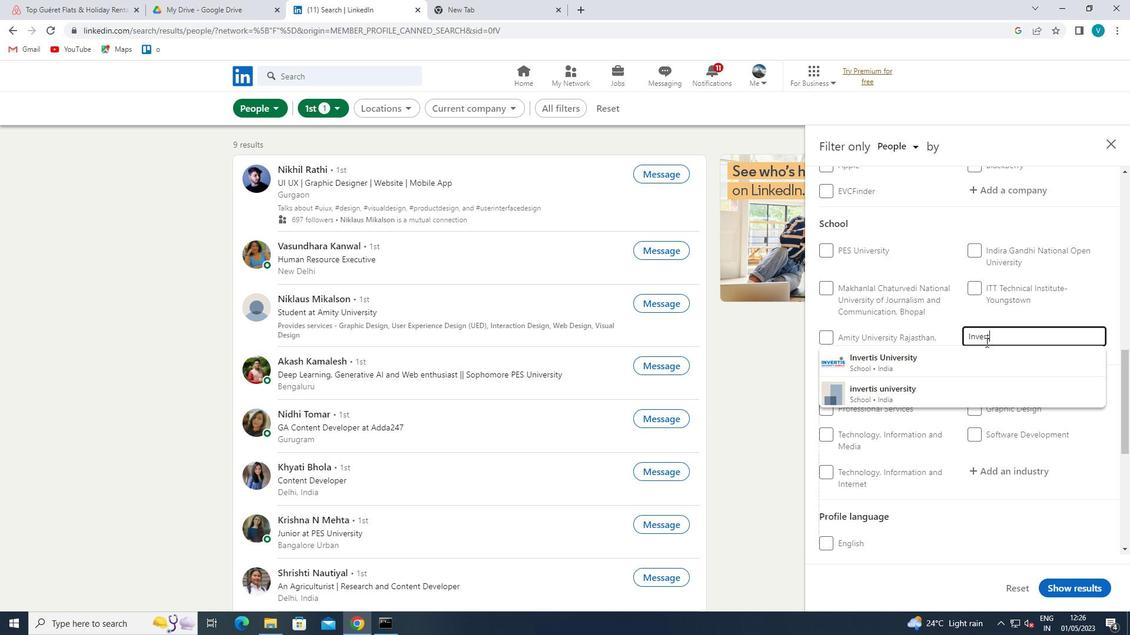
Action: Mouse moved to (972, 351)
Screenshot: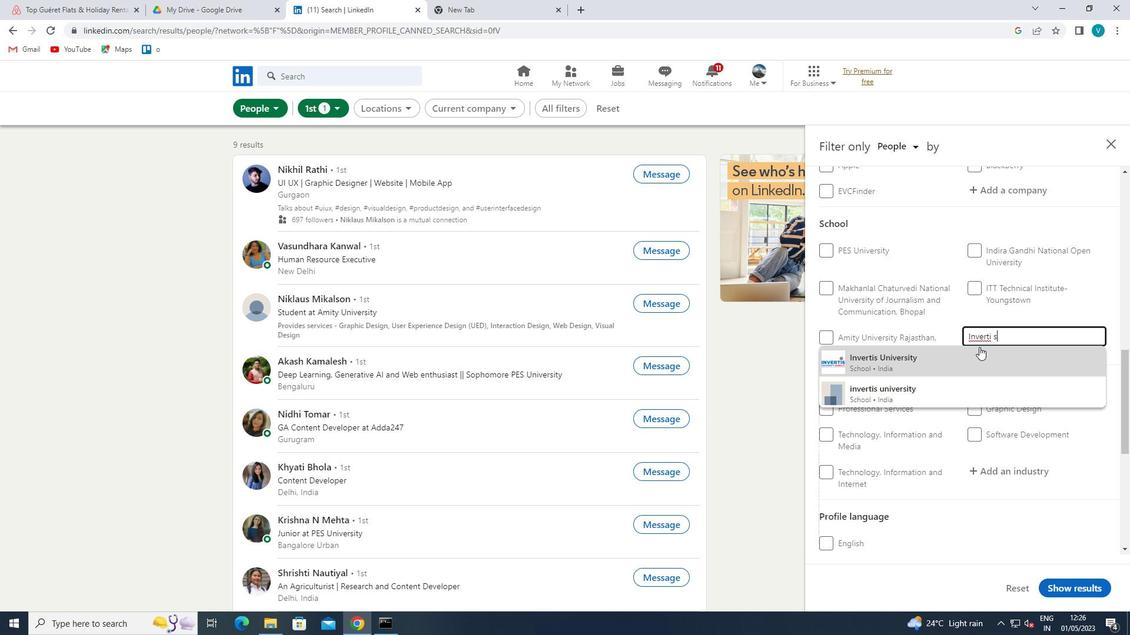 
Action: Mouse pressed left at (972, 351)
Screenshot: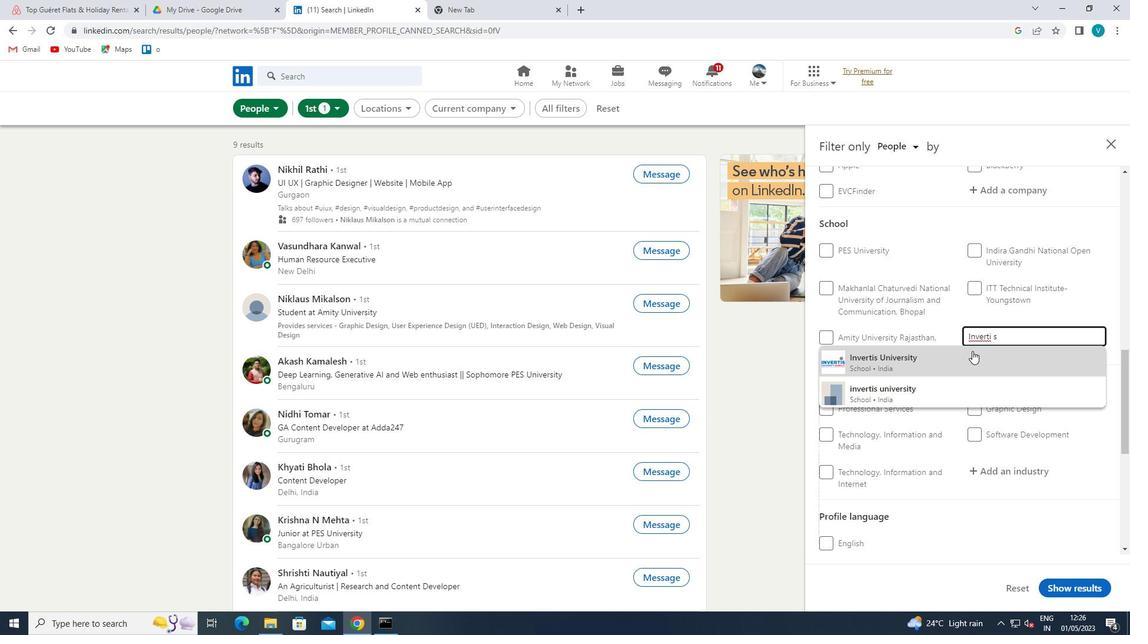 
Action: Mouse moved to (969, 353)
Screenshot: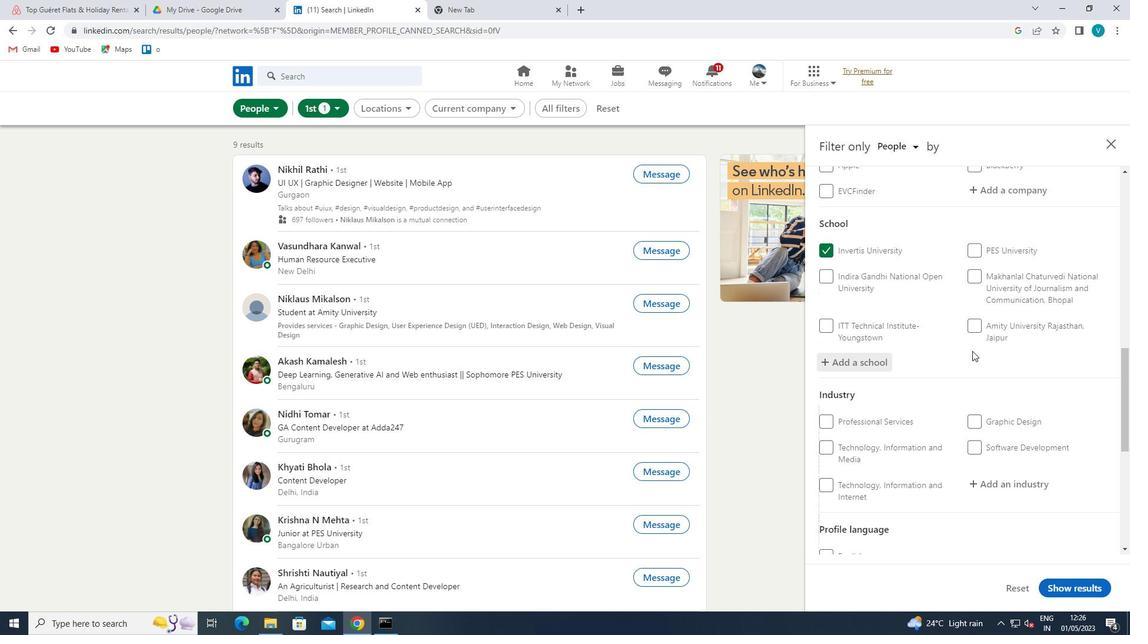 
Action: Mouse scrolled (969, 352) with delta (0, 0)
Screenshot: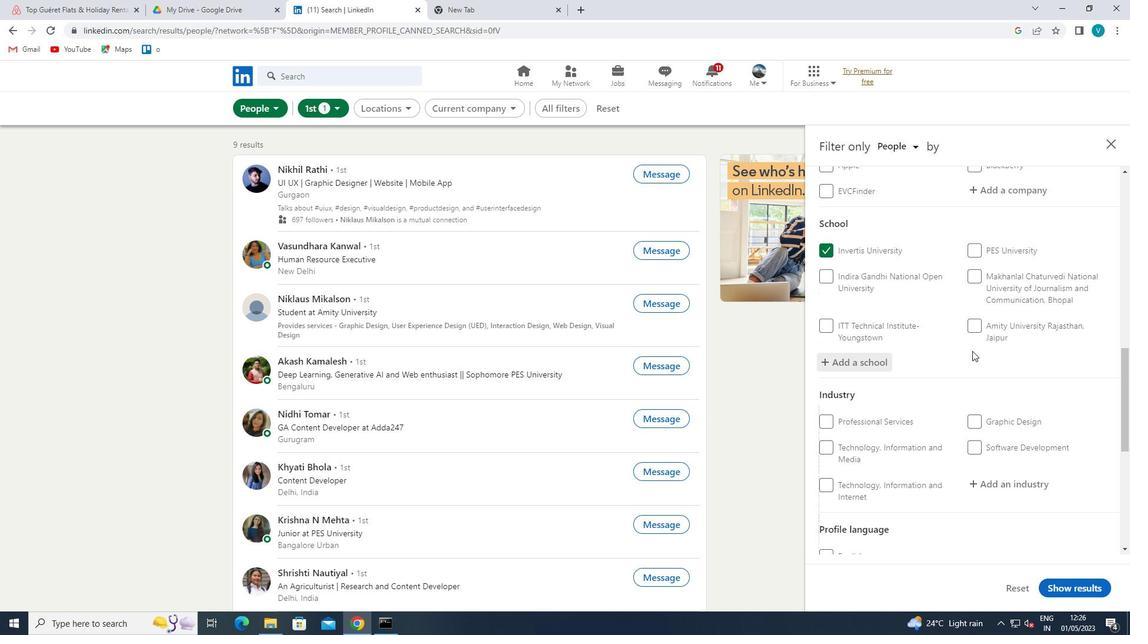 
Action: Mouse moved to (965, 356)
Screenshot: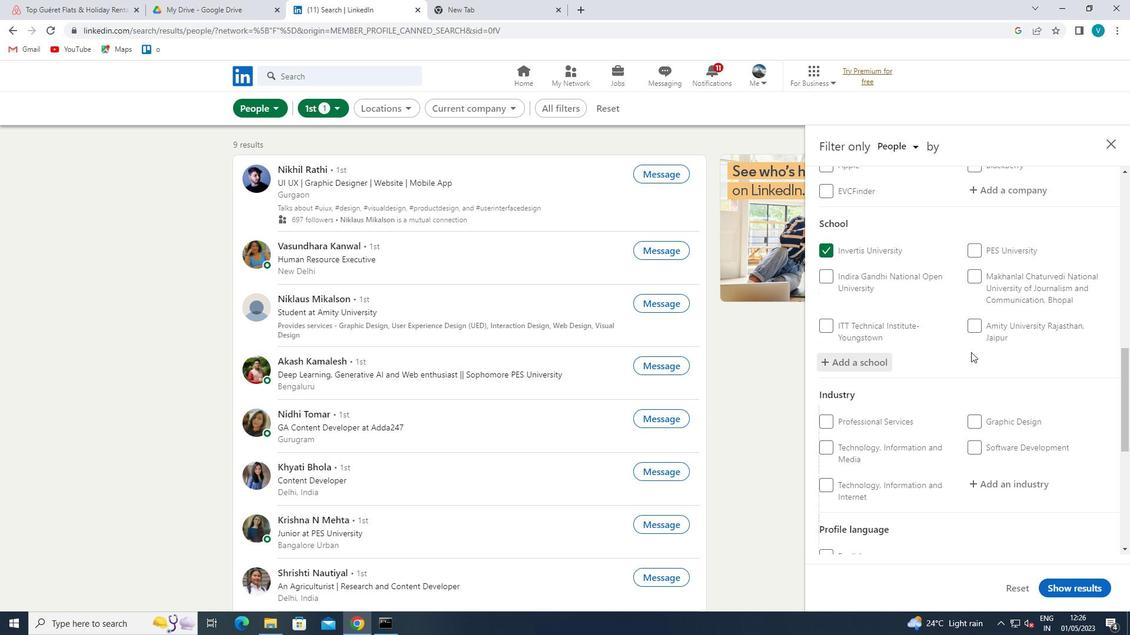 
Action: Mouse scrolled (965, 355) with delta (0, 0)
Screenshot: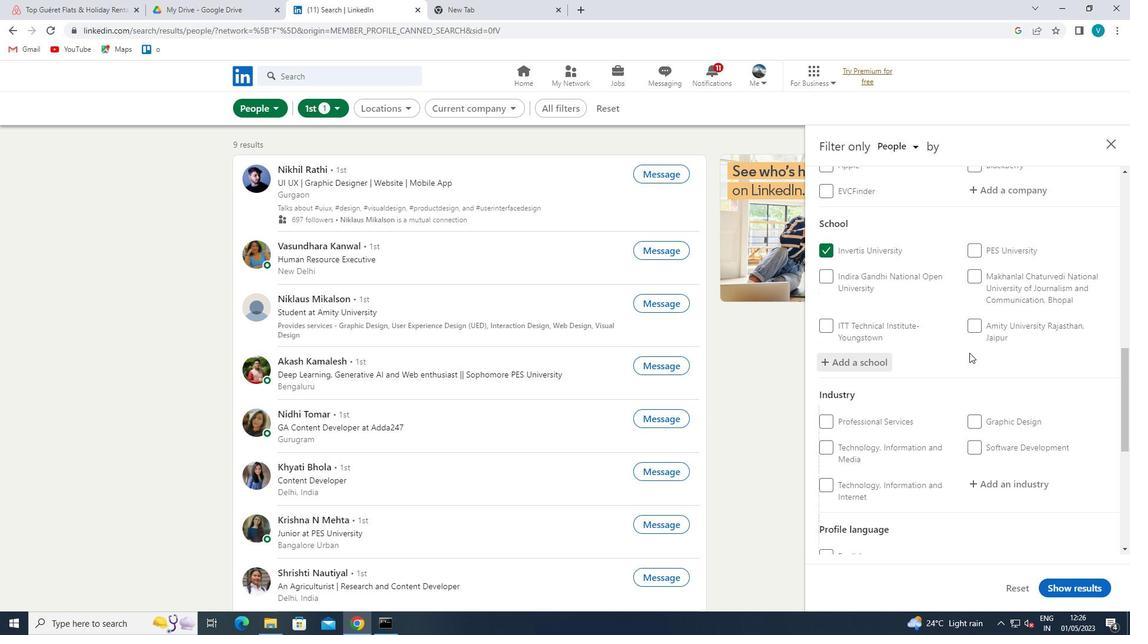 
Action: Mouse moved to (1001, 362)
Screenshot: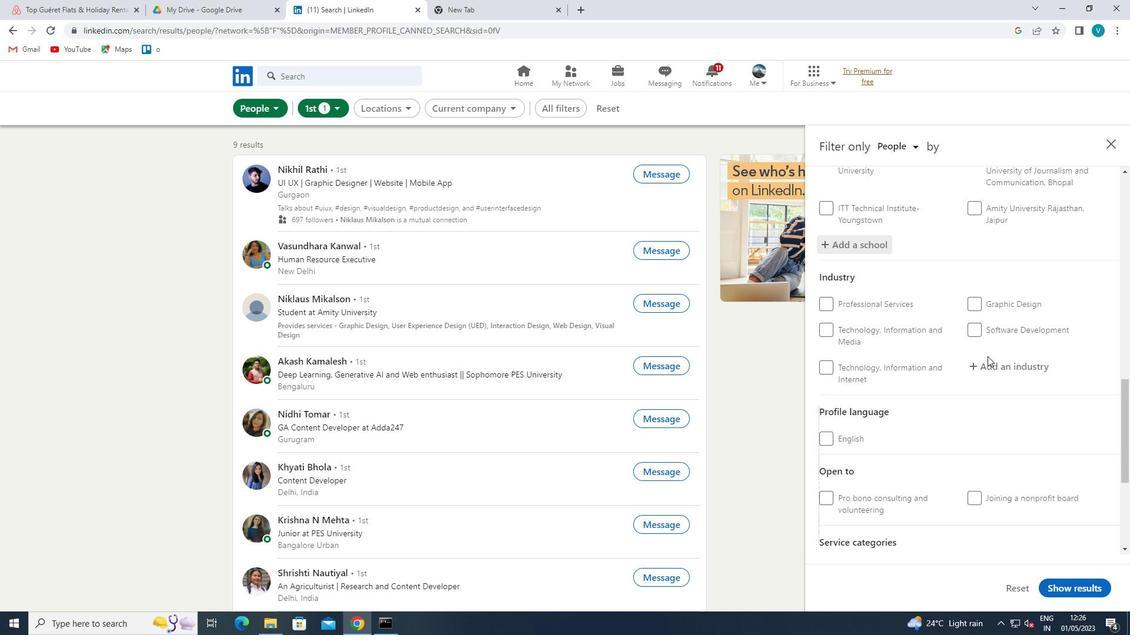 
Action: Mouse pressed left at (1001, 362)
Screenshot: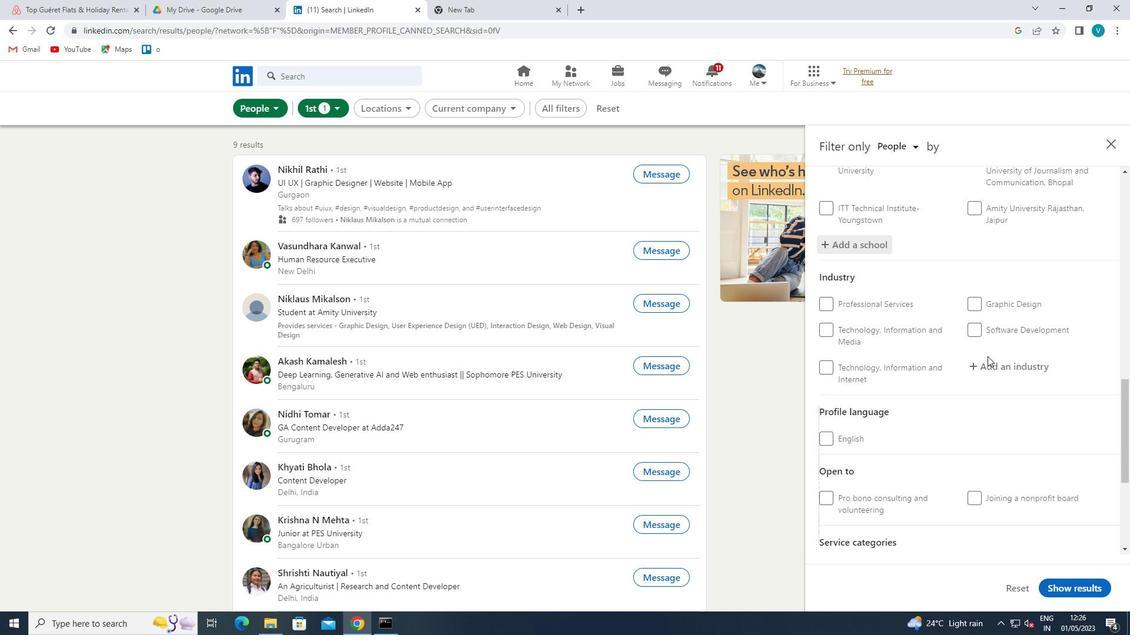 
Action: Key pressed <Key.shift>ROBOT<Key.space><Key.shift>M
Screenshot: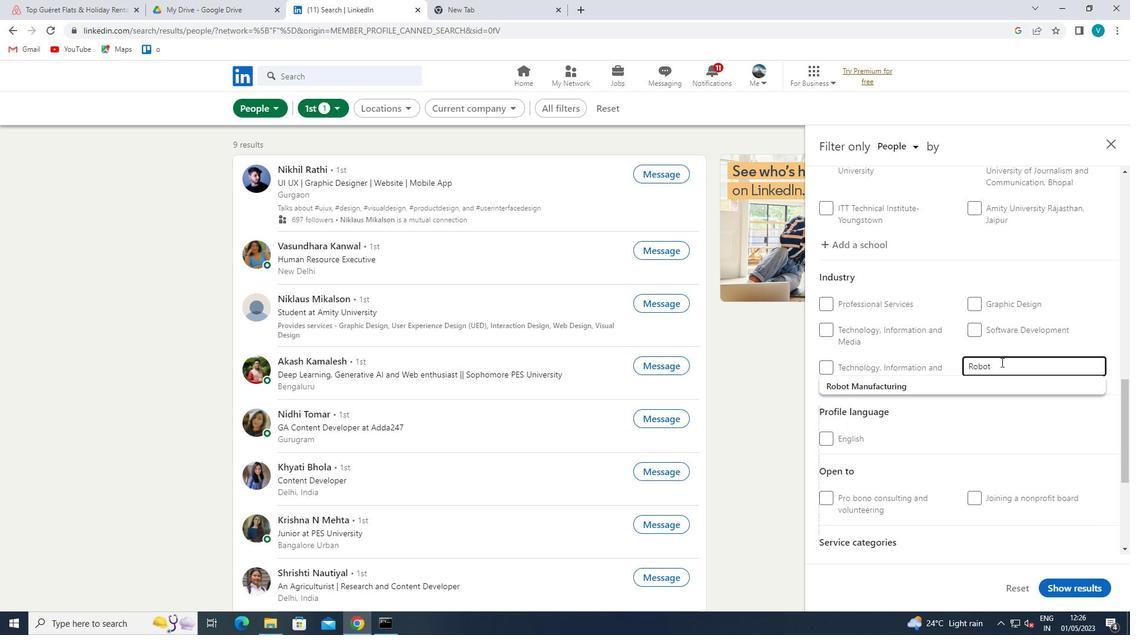 
Action: Mouse moved to (968, 380)
Screenshot: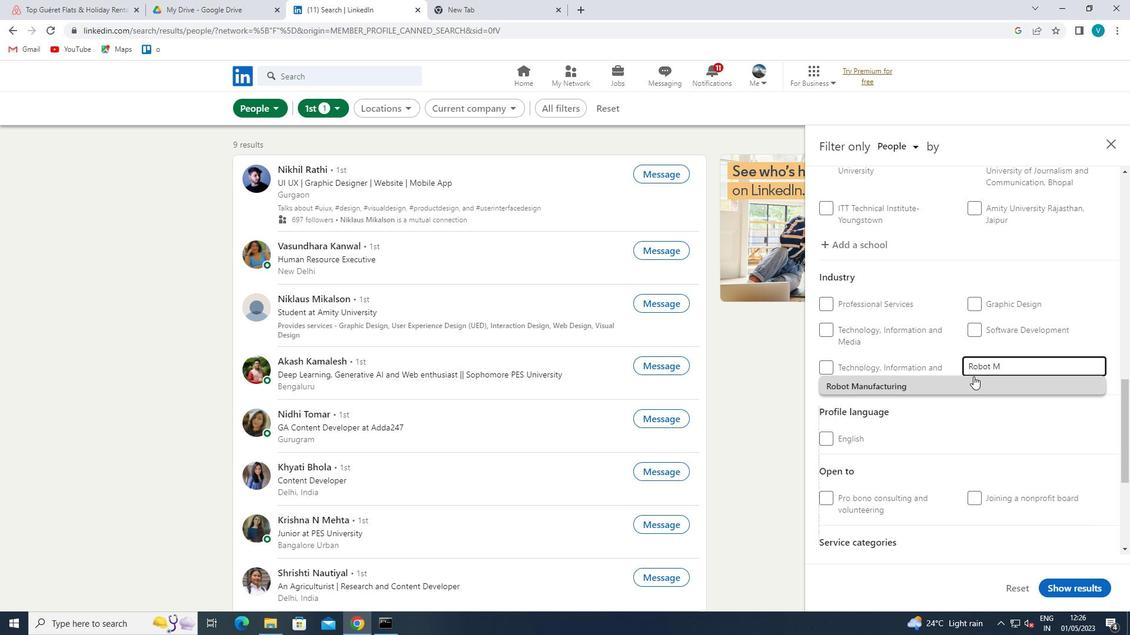 
Action: Mouse pressed left at (968, 380)
Screenshot: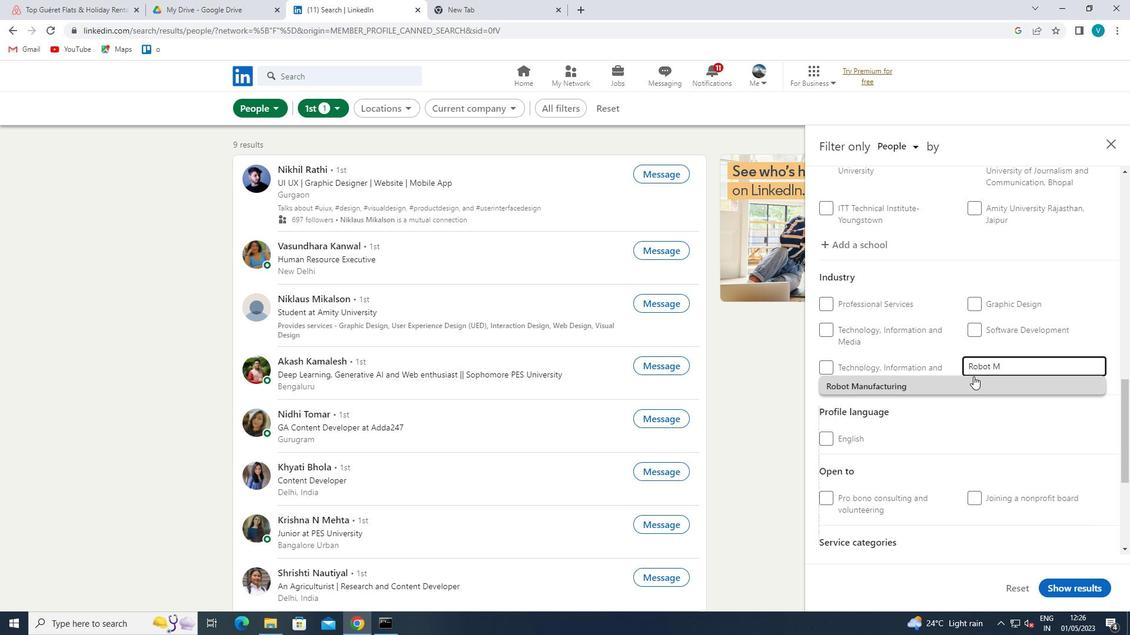 
Action: Mouse scrolled (968, 379) with delta (0, 0)
Screenshot: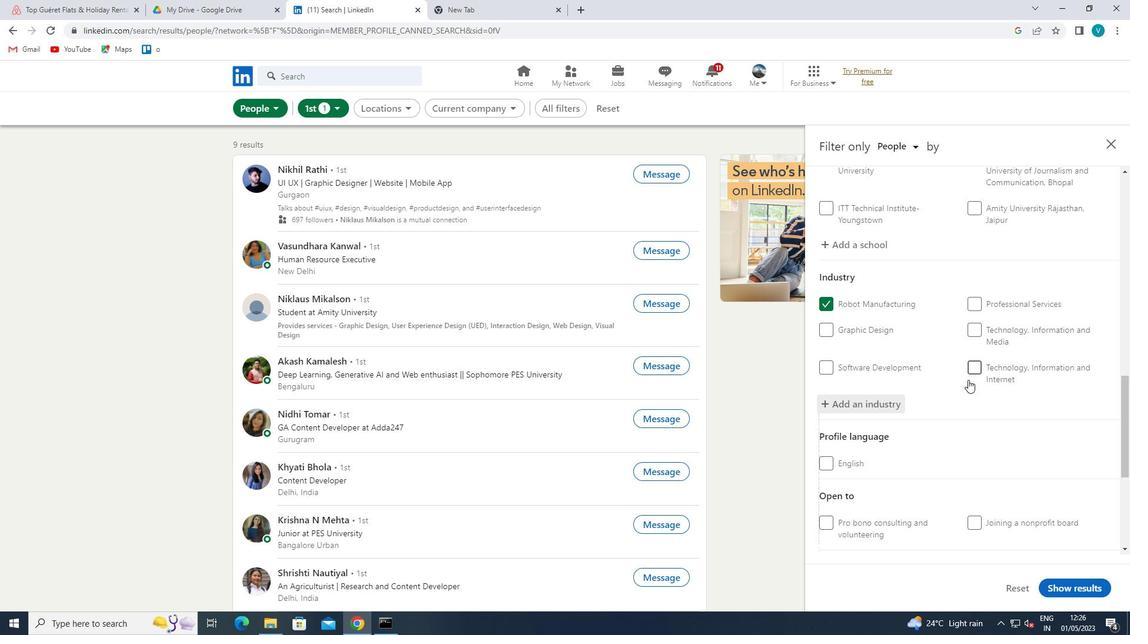 
Action: Mouse moved to (968, 380)
Screenshot: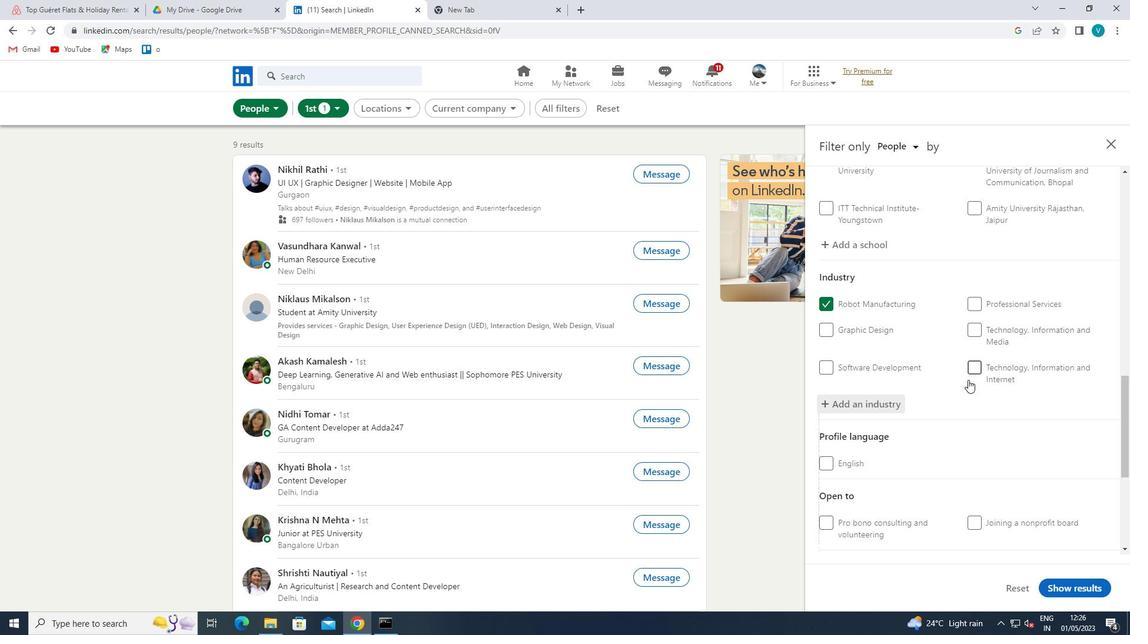 
Action: Mouse scrolled (968, 379) with delta (0, 0)
Screenshot: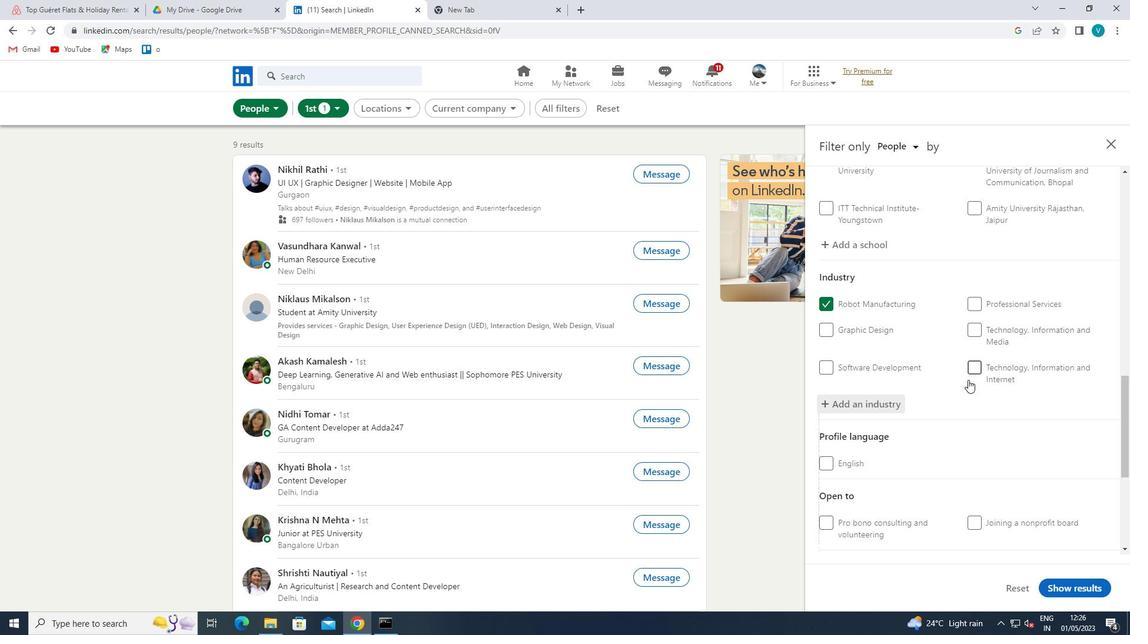 
Action: Mouse moved to (966, 380)
Screenshot: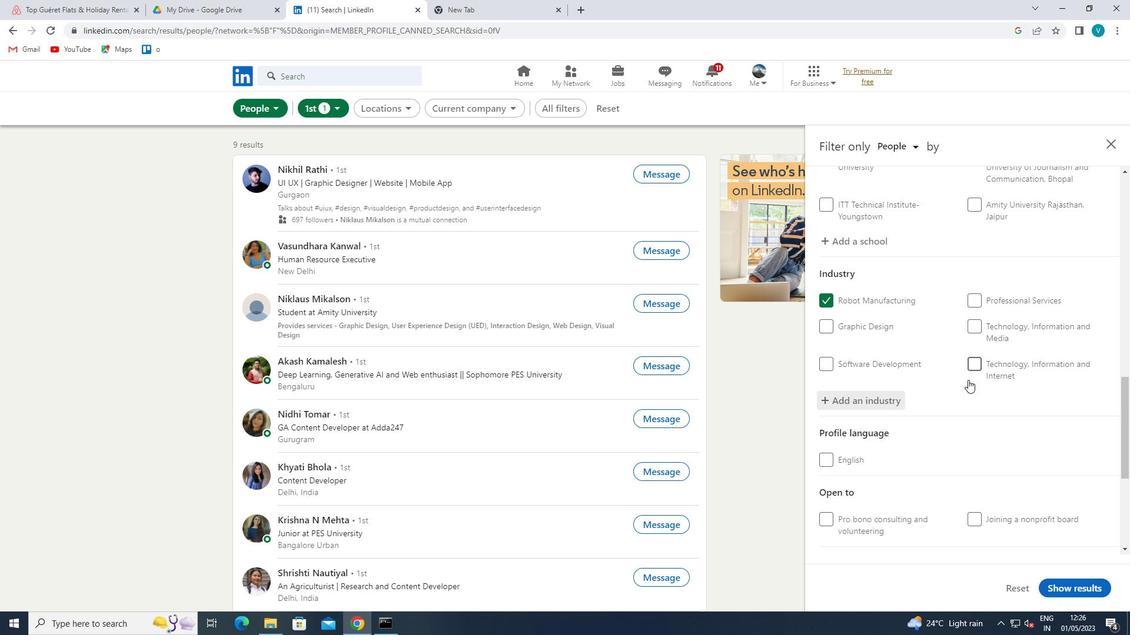 
Action: Mouse scrolled (966, 379) with delta (0, 0)
Screenshot: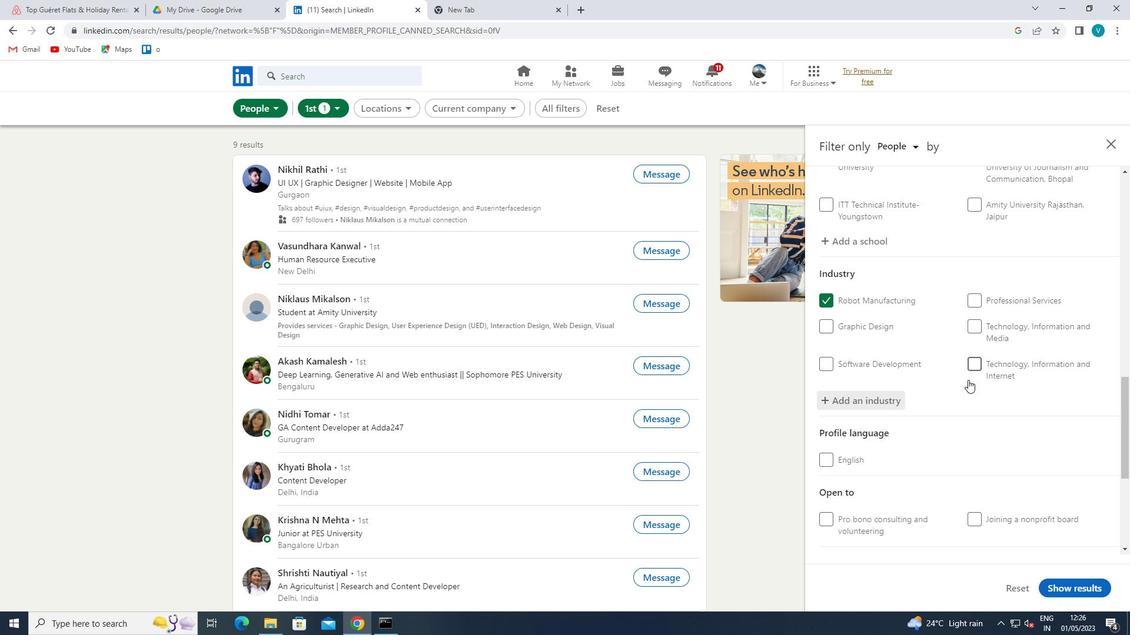 
Action: Mouse moved to (965, 380)
Screenshot: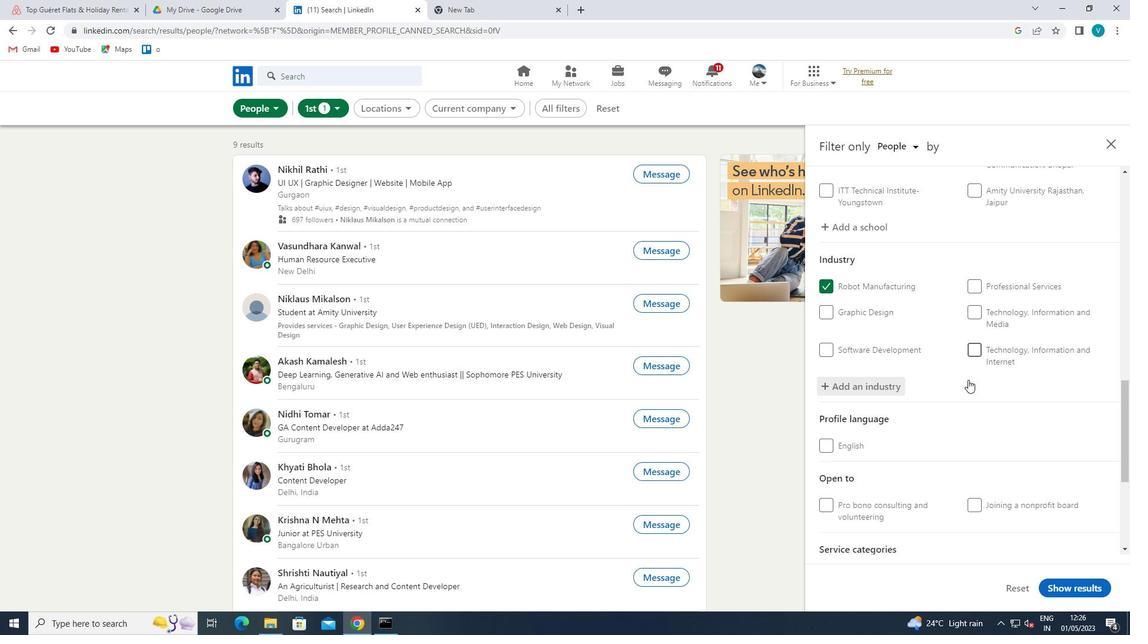 
Action: Mouse scrolled (965, 380) with delta (0, 0)
Screenshot: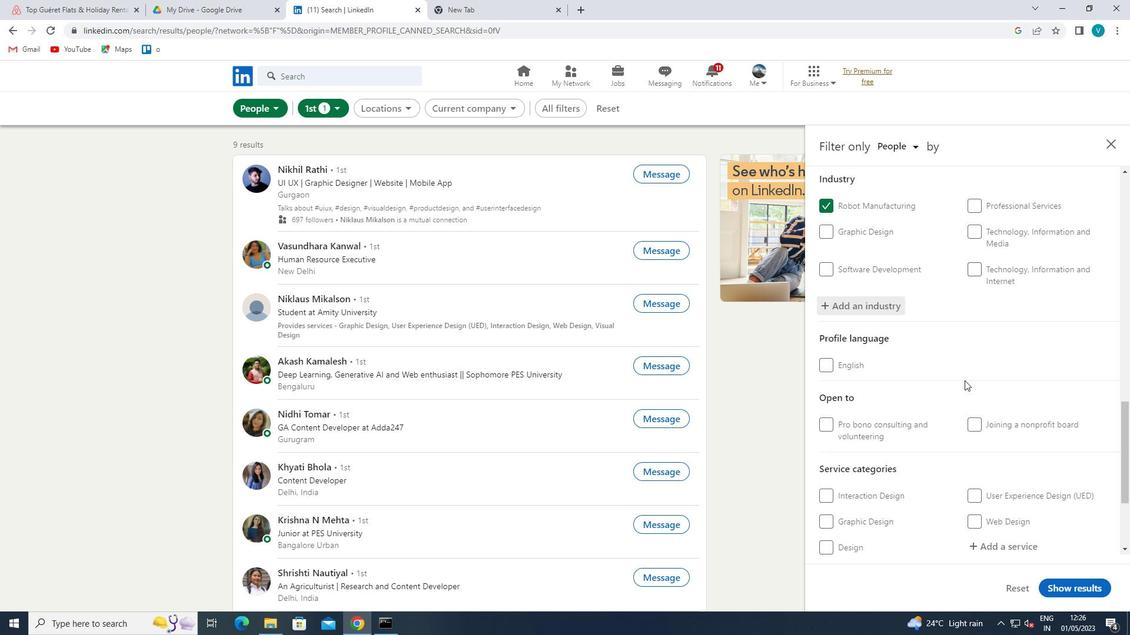 
Action: Mouse scrolled (965, 380) with delta (0, 0)
Screenshot: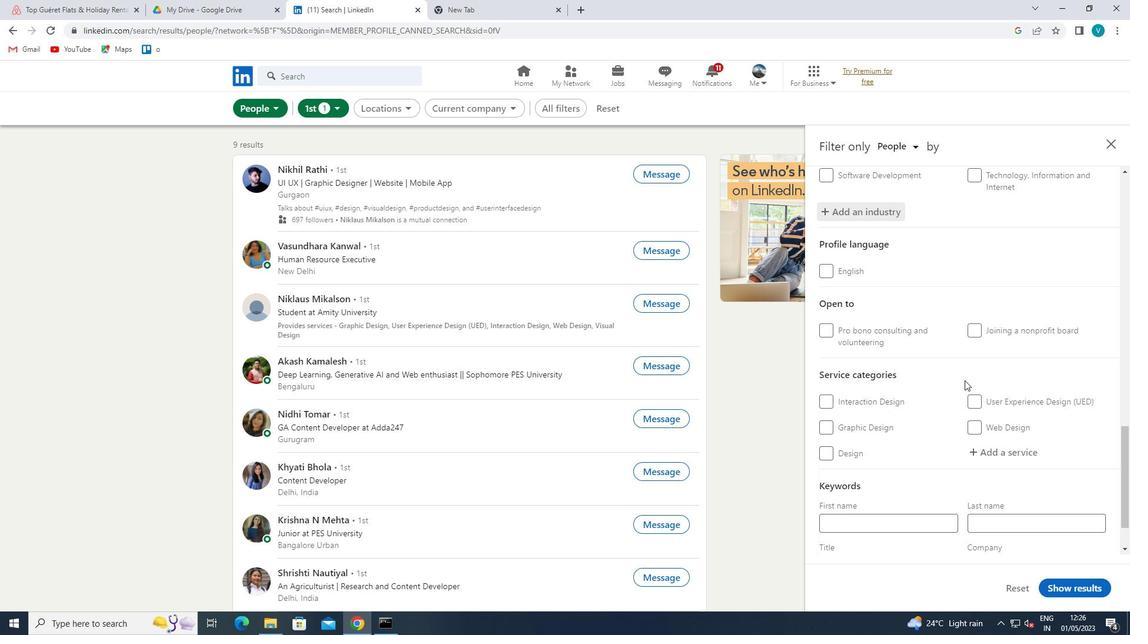 
Action: Mouse moved to (986, 389)
Screenshot: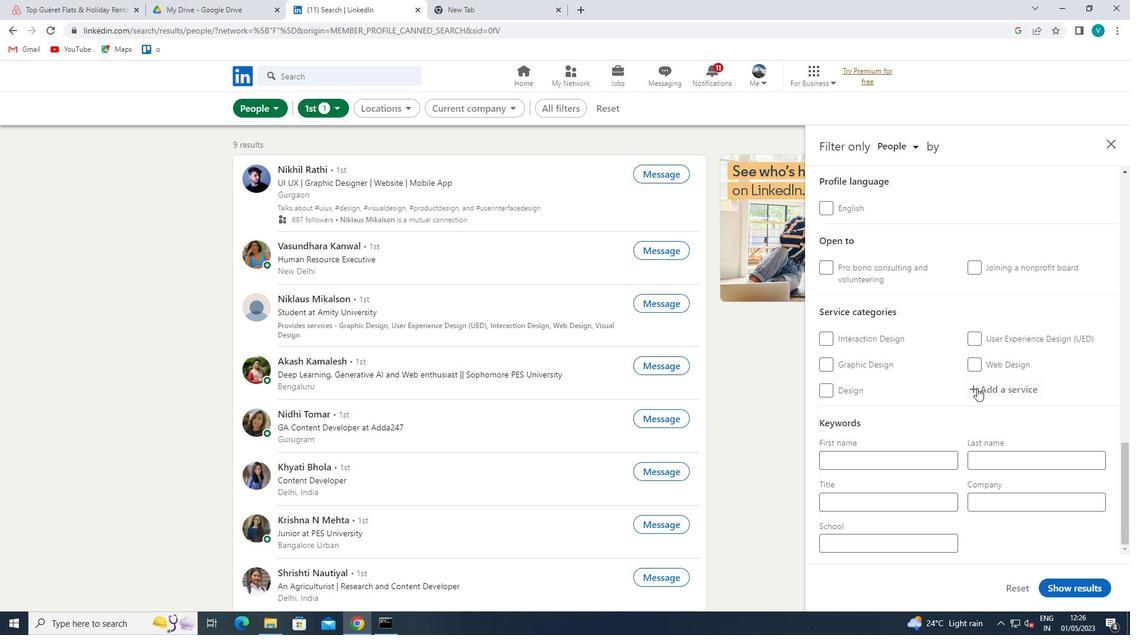 
Action: Mouse pressed left at (986, 389)
Screenshot: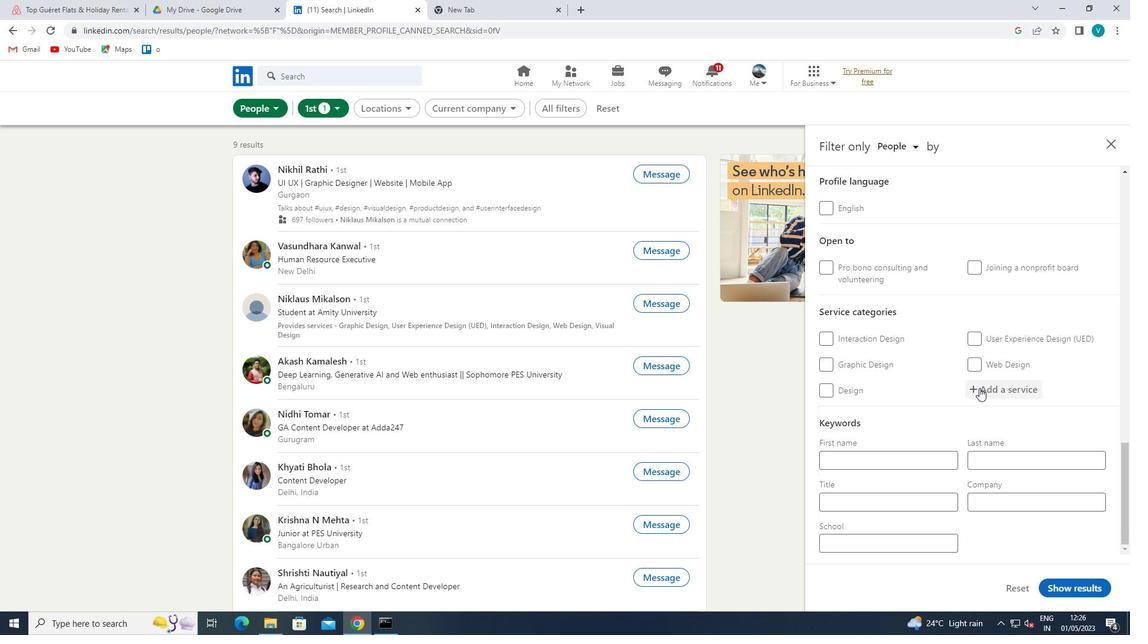 
Action: Mouse moved to (988, 389)
Screenshot: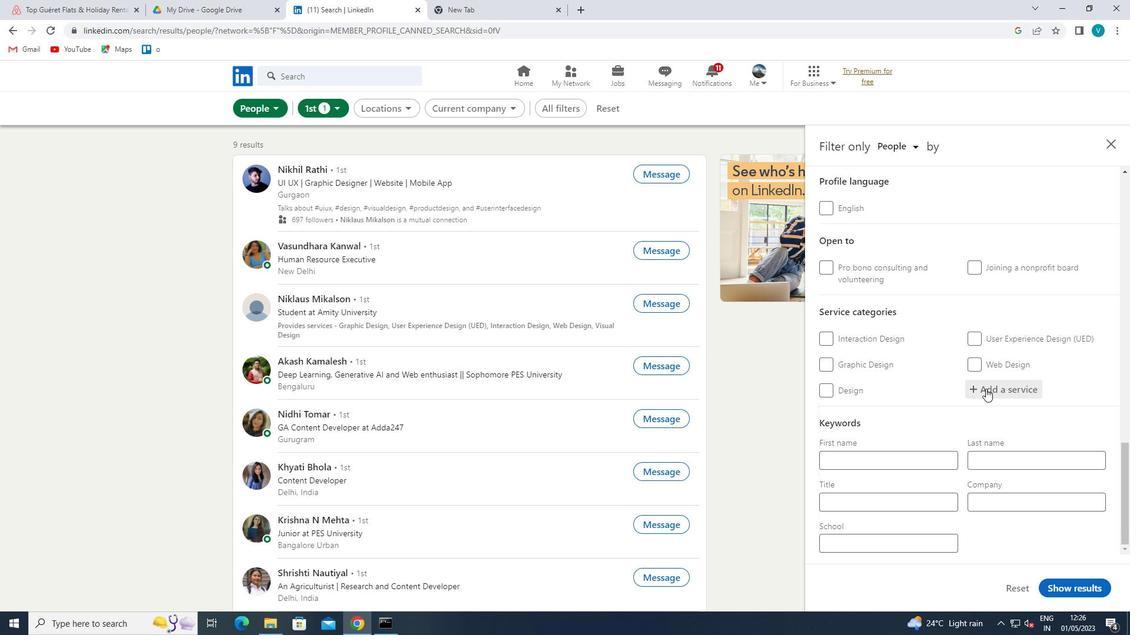 
Action: Key pressed <Key.shift>MORTGAGE<Key.space>
Screenshot: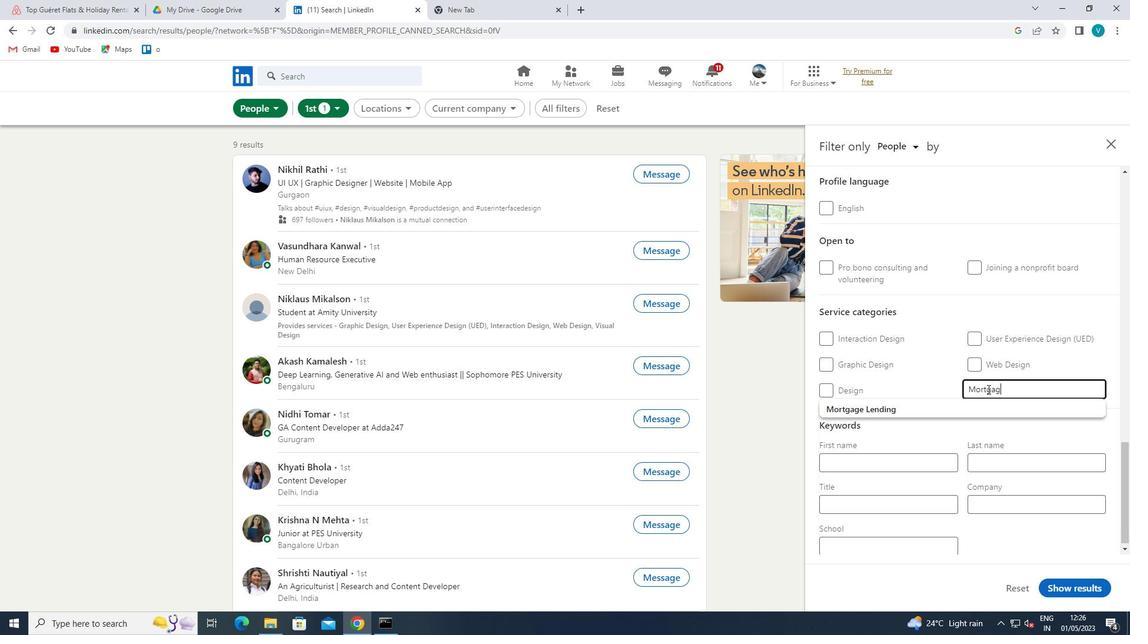 
Action: Mouse moved to (972, 407)
Screenshot: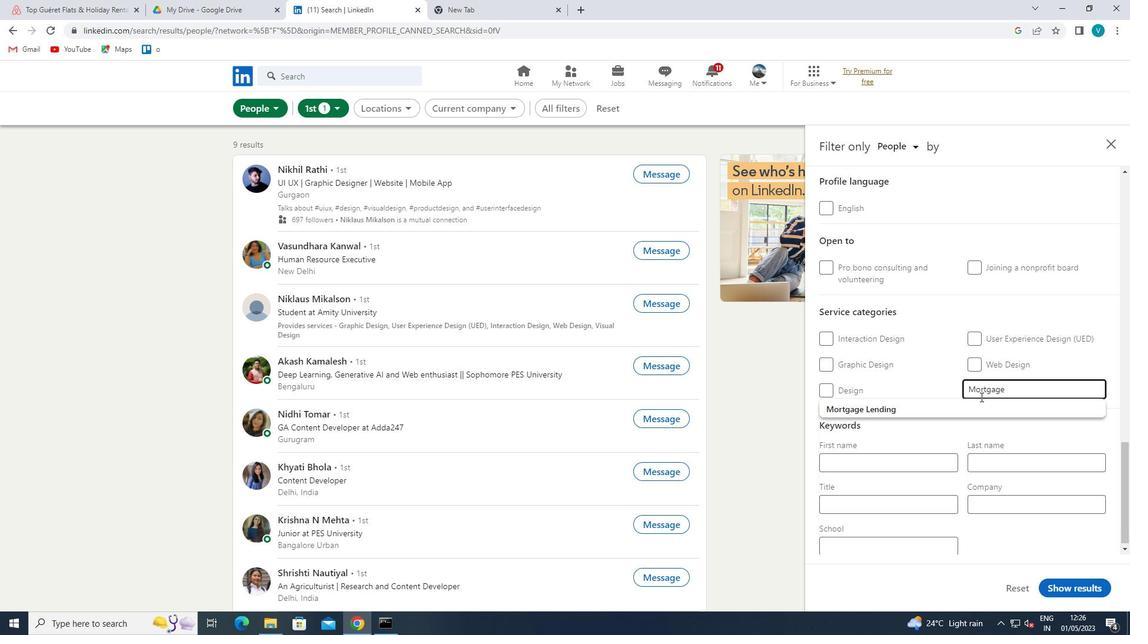 
Action: Mouse pressed left at (972, 407)
Screenshot: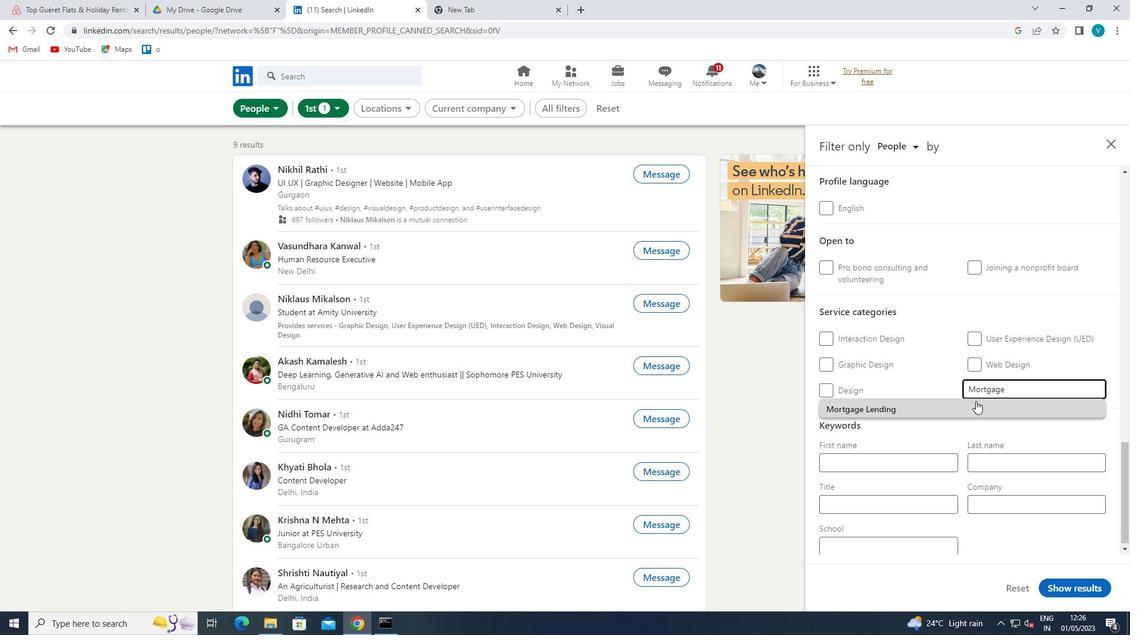 
Action: Mouse moved to (982, 410)
Screenshot: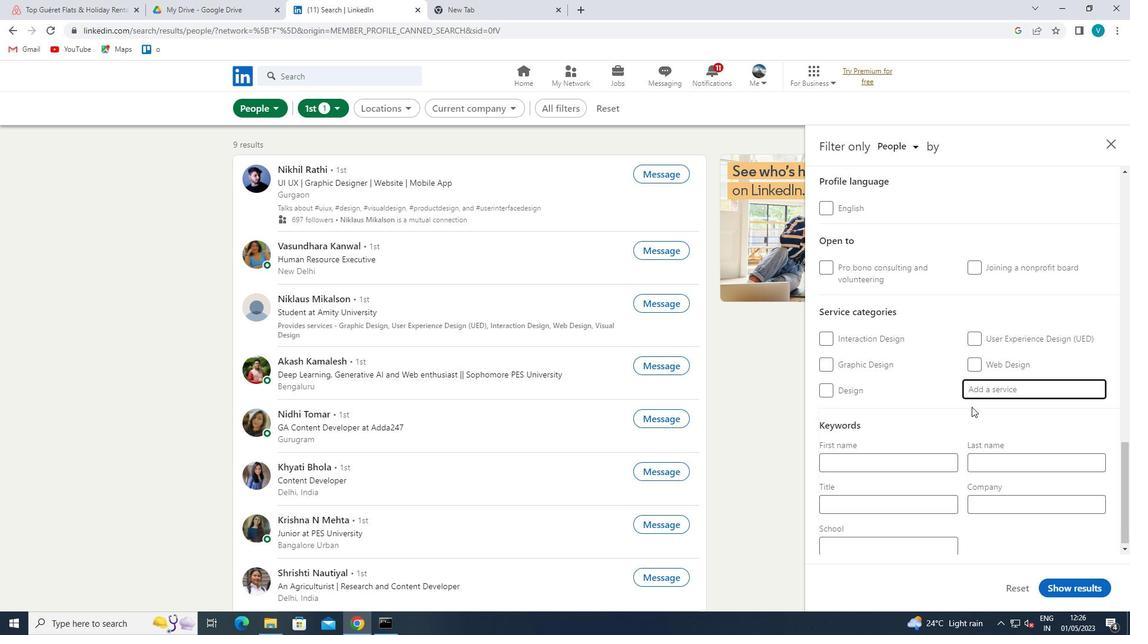 
Action: Mouse scrolled (982, 409) with delta (0, 0)
Screenshot: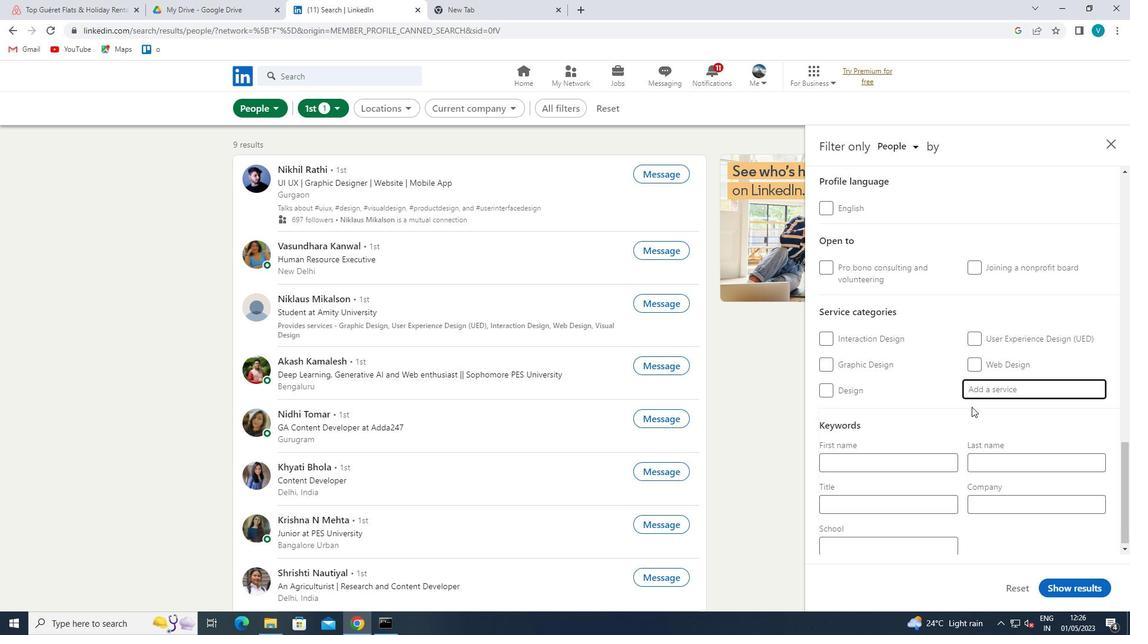 
Action: Mouse moved to (983, 413)
Screenshot: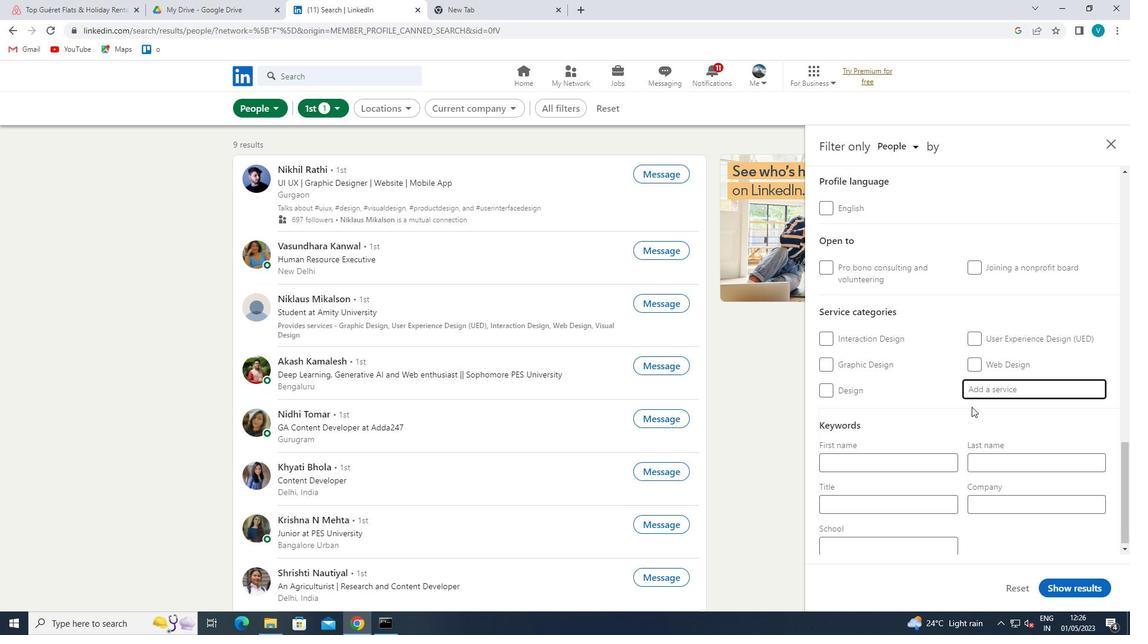 
Action: Mouse scrolled (983, 413) with delta (0, 0)
Screenshot: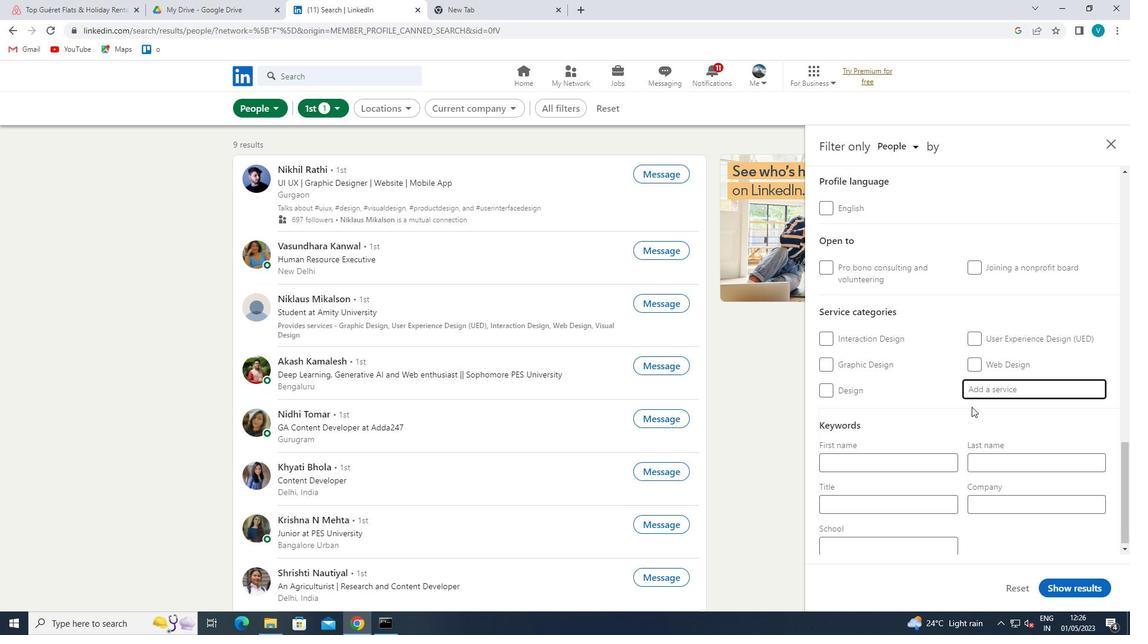 
Action: Mouse moved to (980, 415)
Screenshot: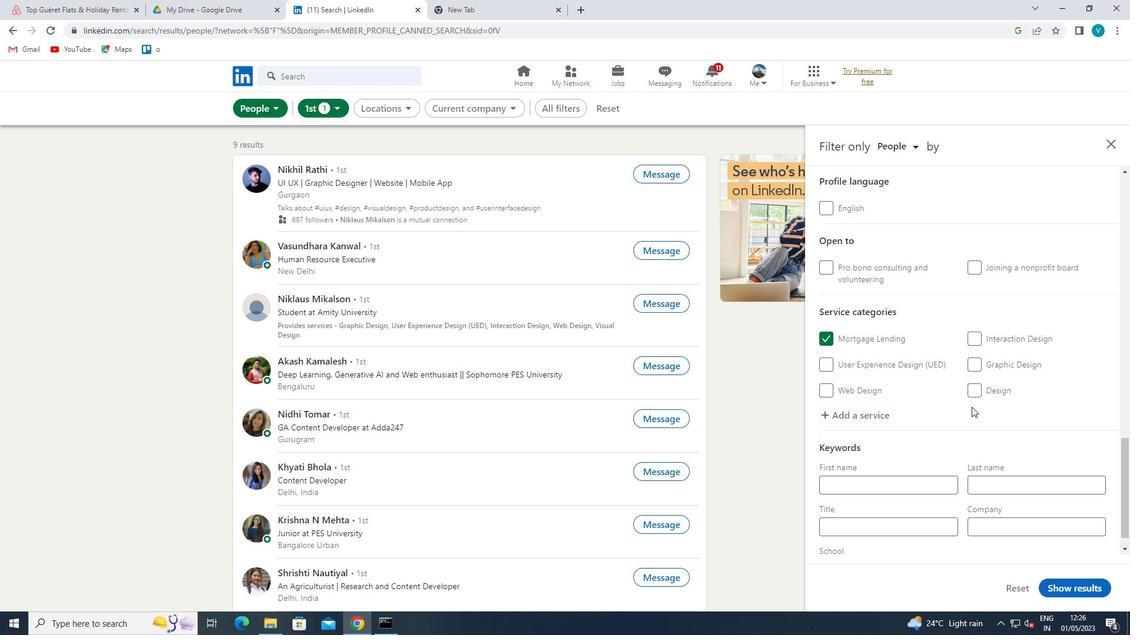 
Action: Mouse scrolled (980, 414) with delta (0, 0)
Screenshot: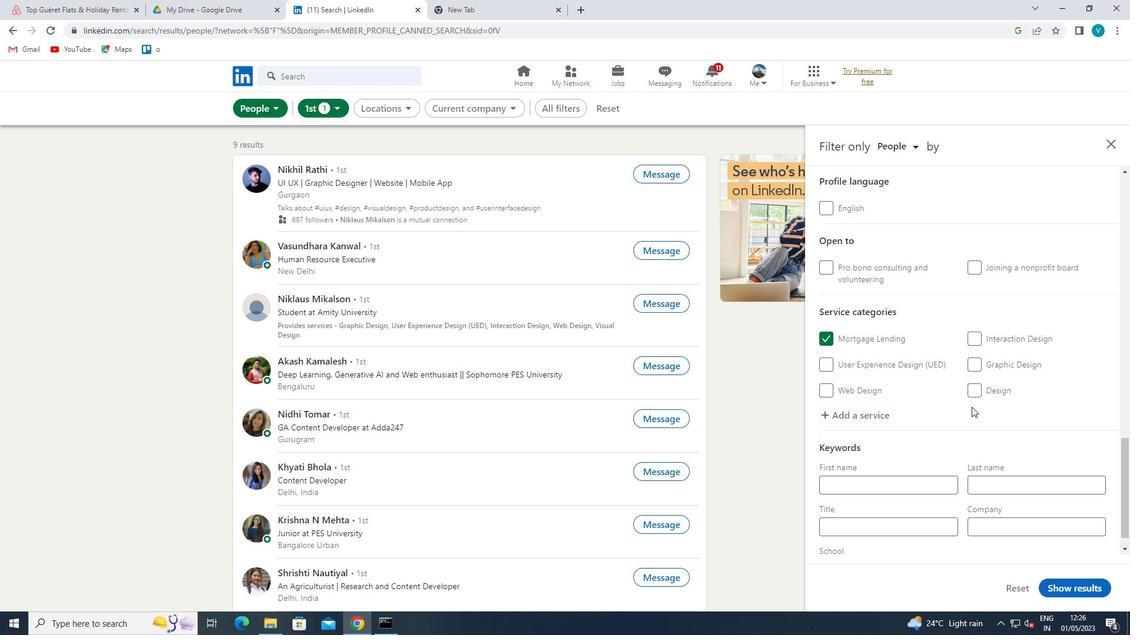 
Action: Mouse moved to (909, 506)
Screenshot: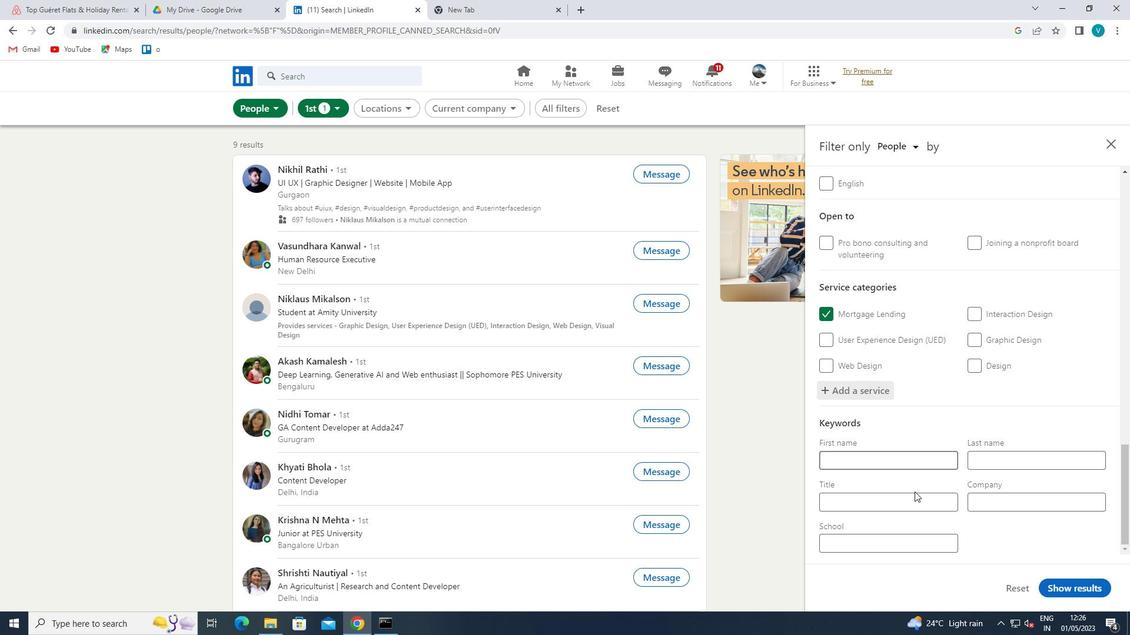 
Action: Mouse pressed left at (909, 506)
Screenshot: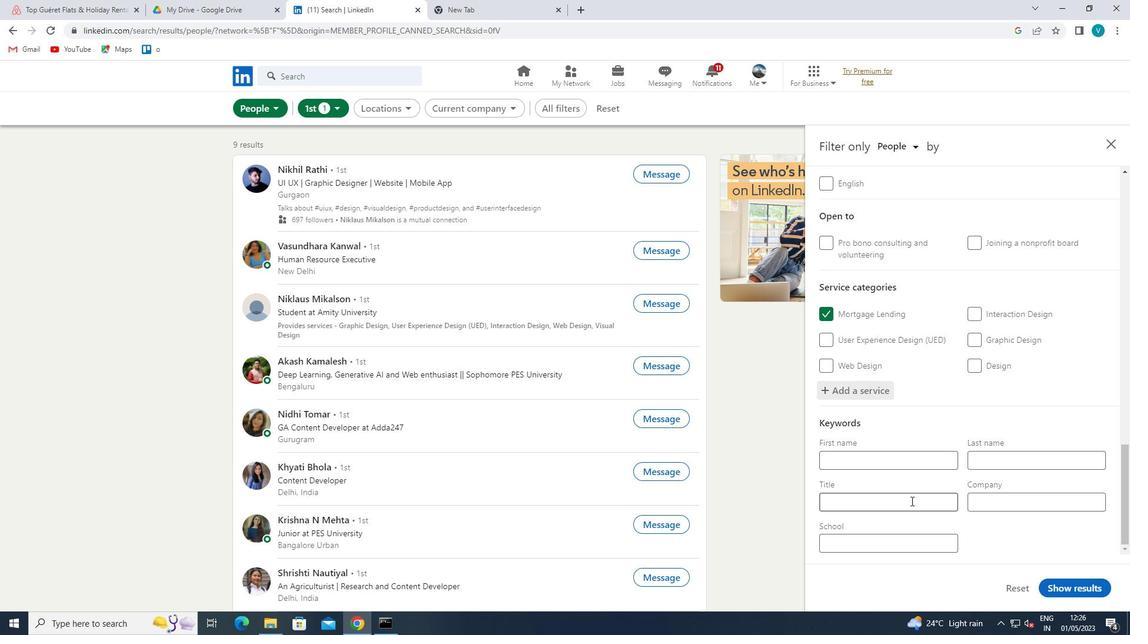 
Action: Mouse moved to (909, 507)
Screenshot: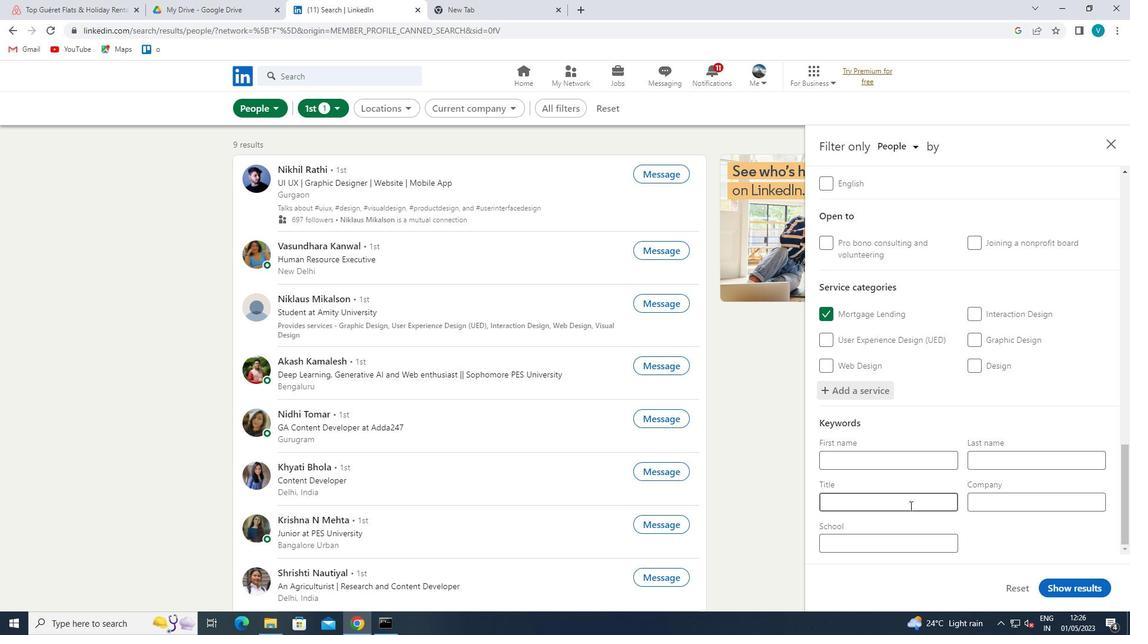 
Action: Key pressed <Key.shift>CONTRL<Key.backspace>OLLER<Key.space>
Screenshot: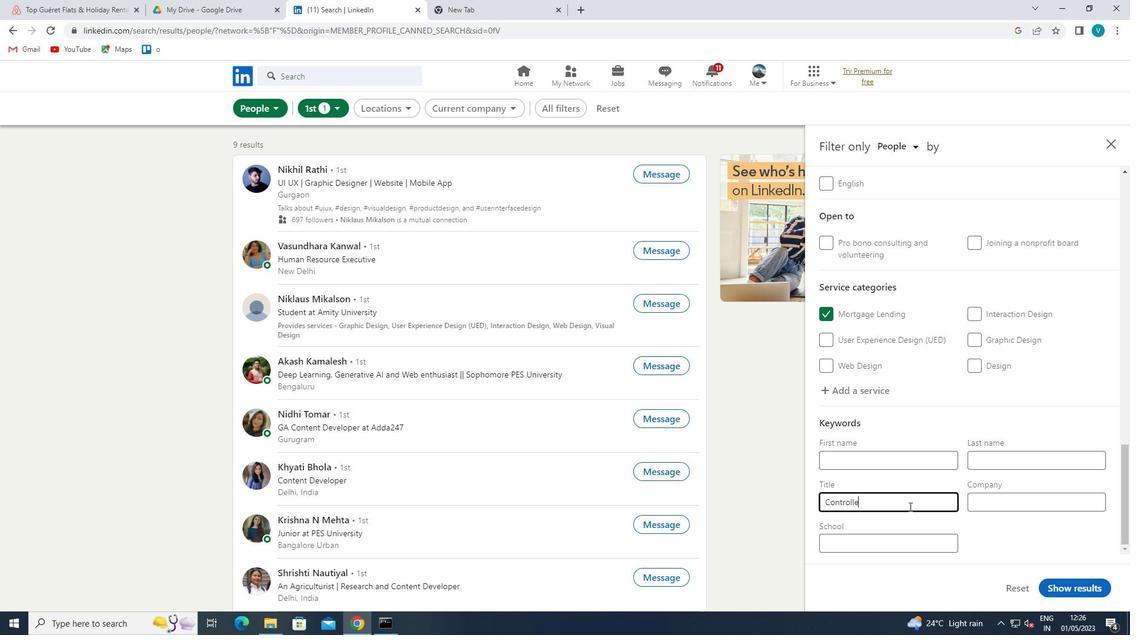 
Action: Mouse moved to (1089, 587)
Screenshot: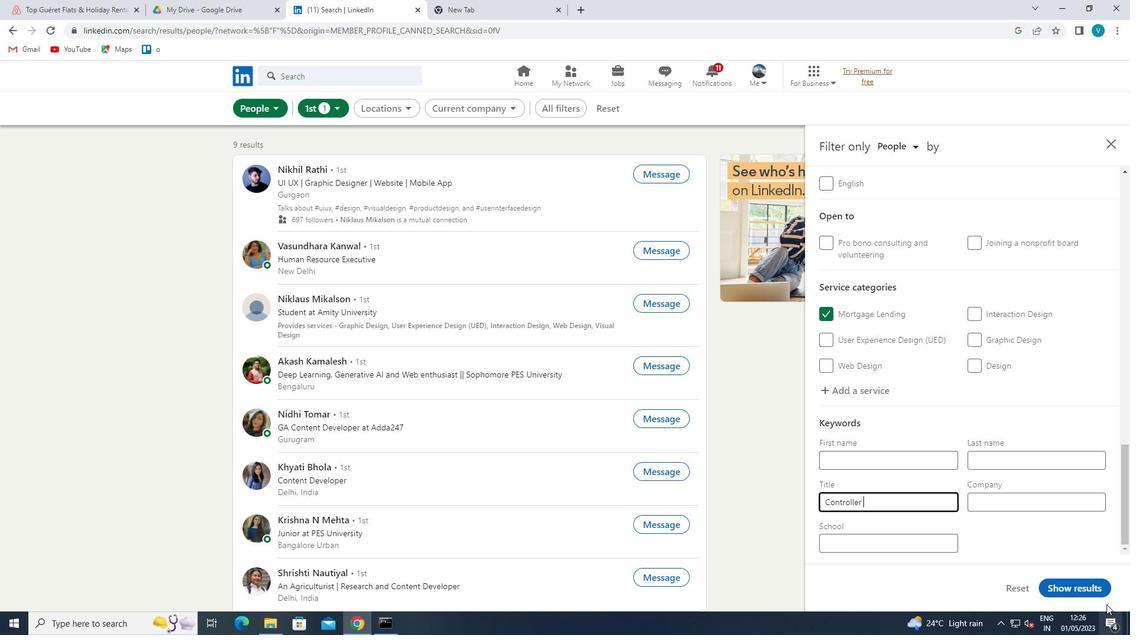 
Action: Mouse pressed left at (1089, 587)
Screenshot: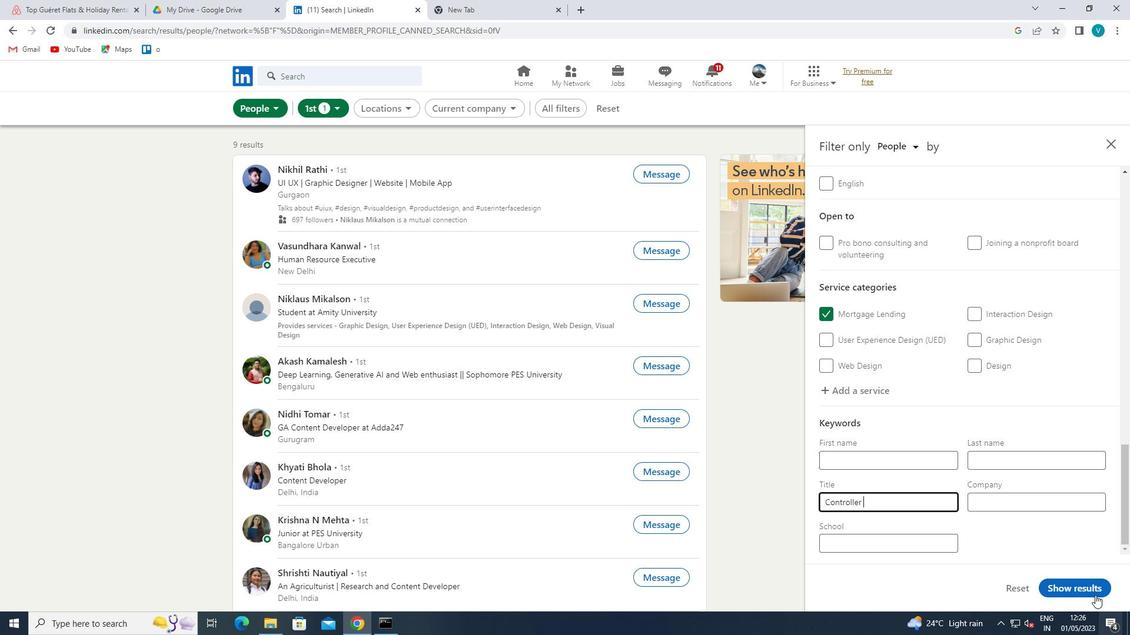 
Action: Mouse moved to (1078, 592)
Screenshot: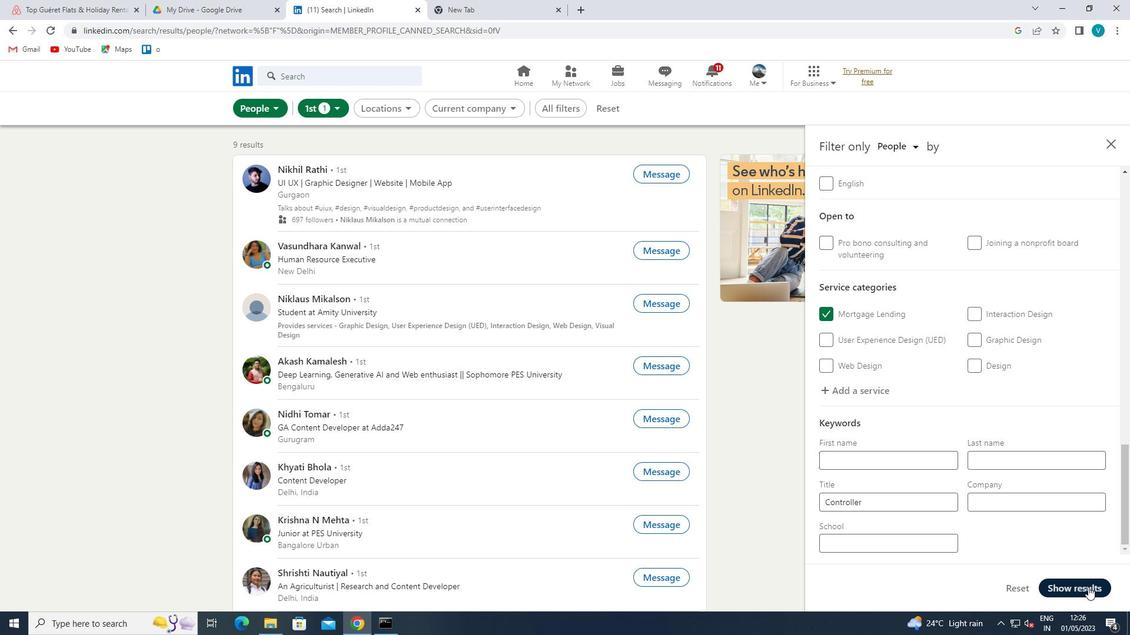 
